 Task: Search for a stay in Bezenchuk, Russia from 2 June to 15 June for 2 guests, with a price range of ₹10,000 to ₹15,000, 1 bedroom, 1 bed, 1 bathroom, and self check-in option.
Action: Mouse moved to (568, 151)
Screenshot: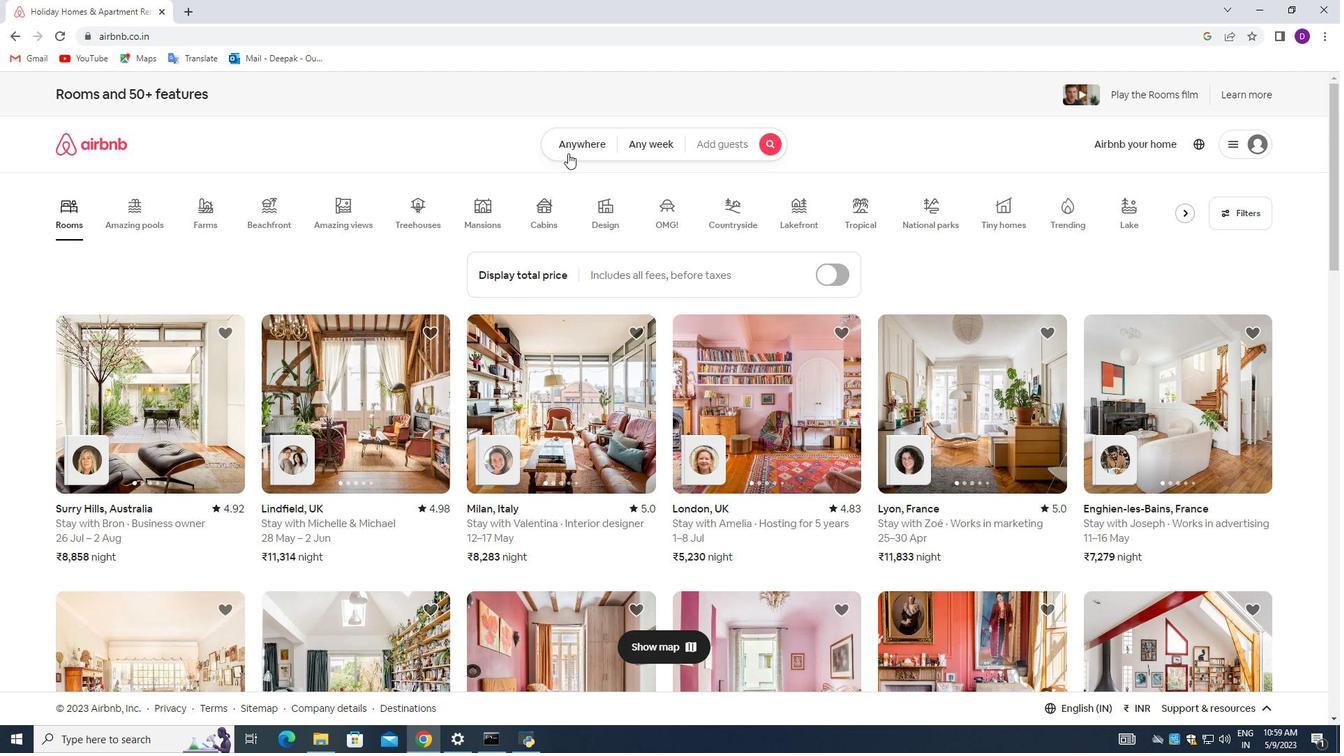 
Action: Mouse pressed left at (568, 151)
Screenshot: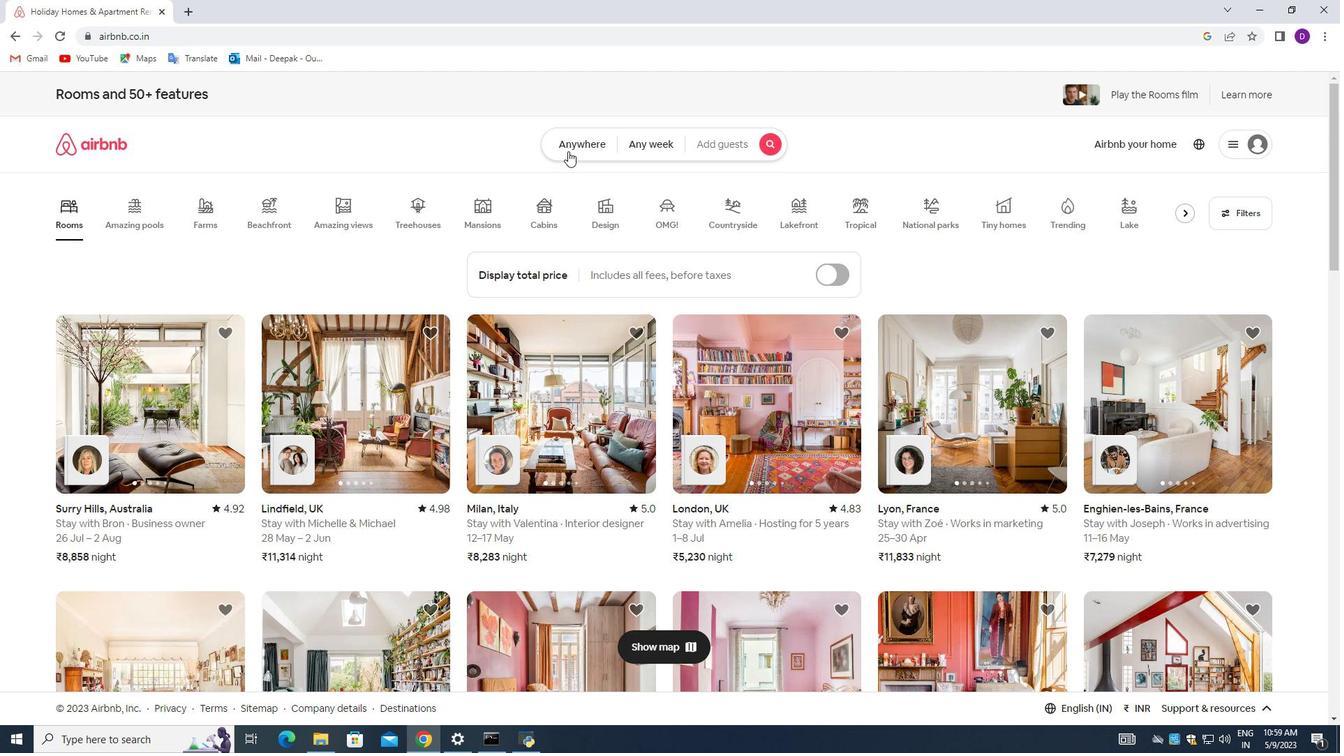 
Action: Mouse moved to (522, 199)
Screenshot: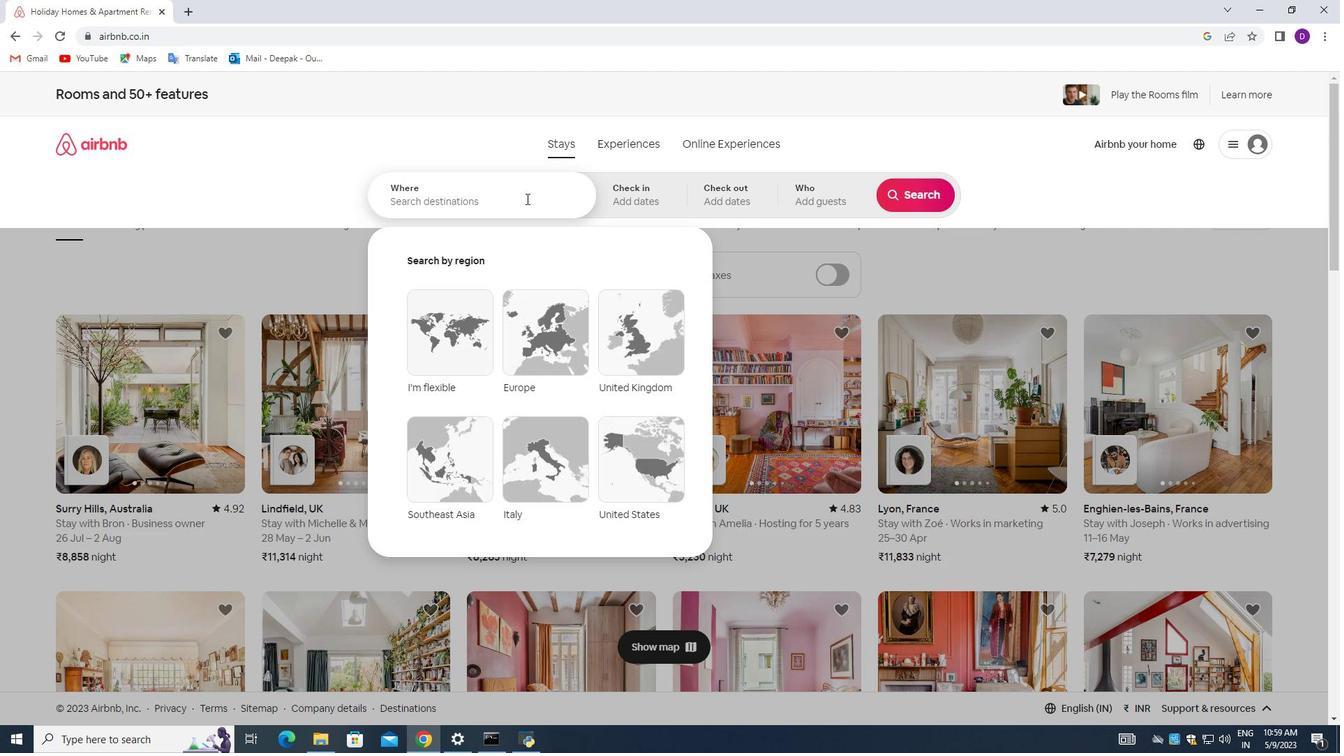 
Action: Mouse pressed left at (522, 199)
Screenshot: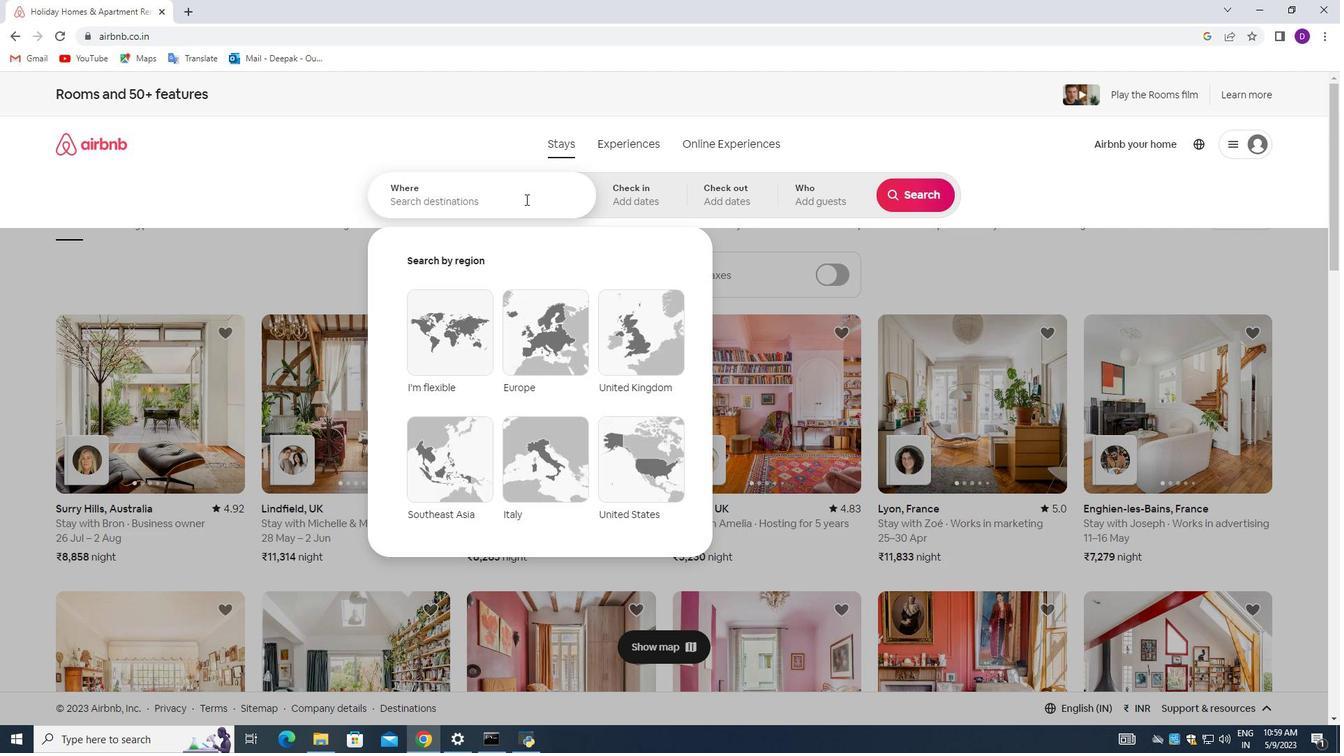 
Action: Mouse moved to (234, 303)
Screenshot: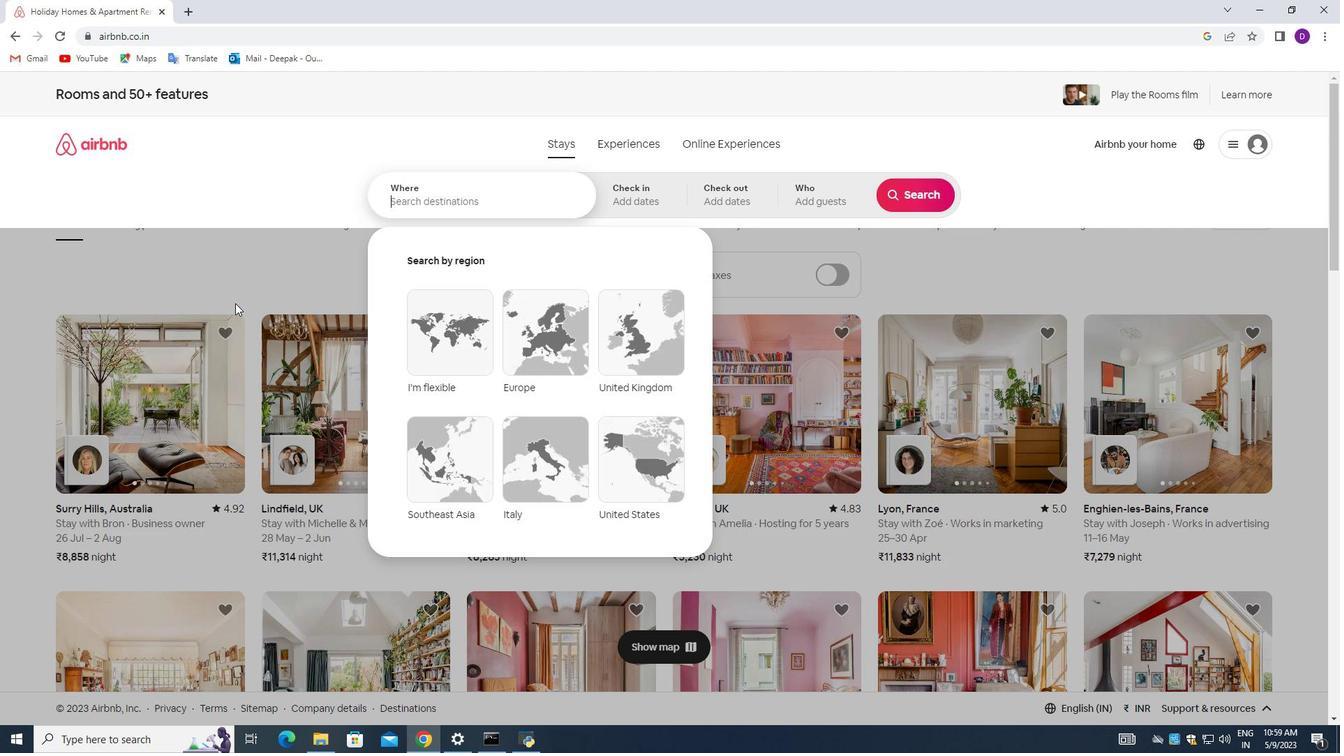 
Action: Key pressed <Key.shift_r>Bezenchik<Key.backspace><Key.backspace>ukl<Key.backspace>,<Key.space><Key.shift_r>Russia<Key.enter>
Screenshot: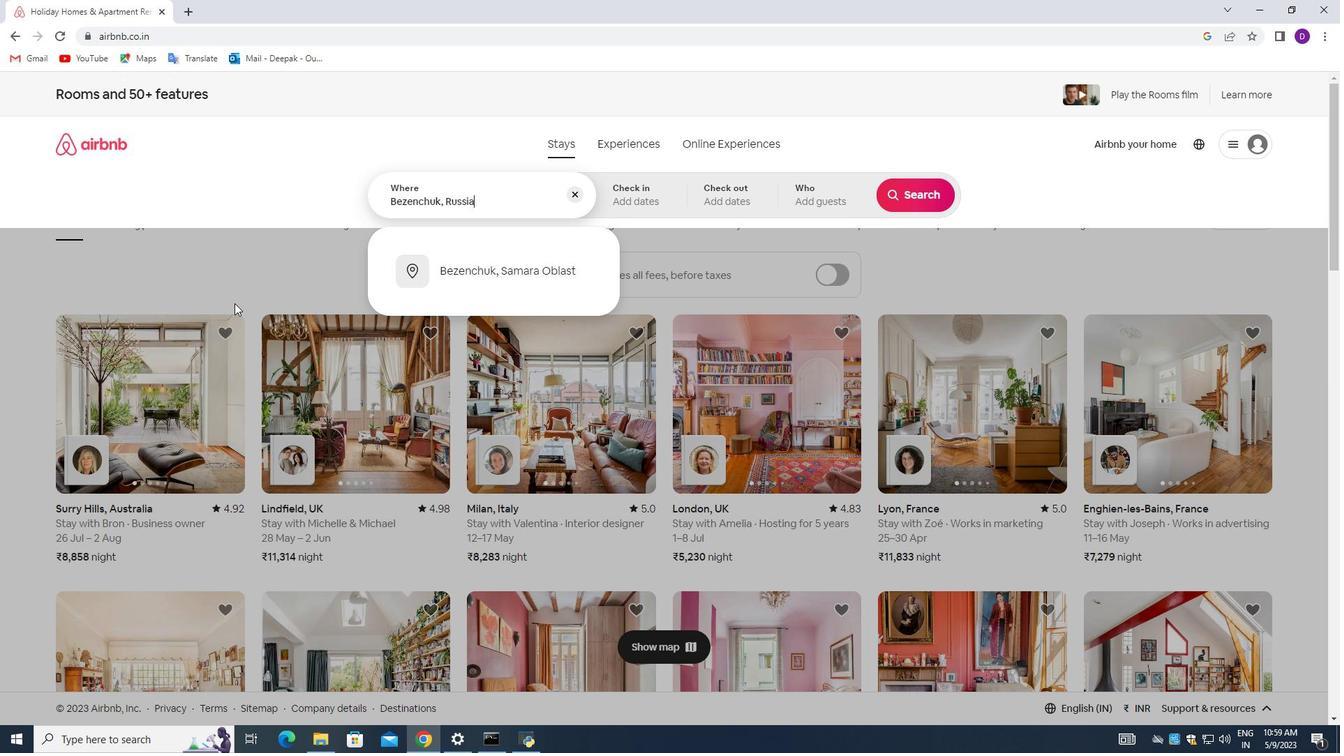
Action: Mouse moved to (865, 367)
Screenshot: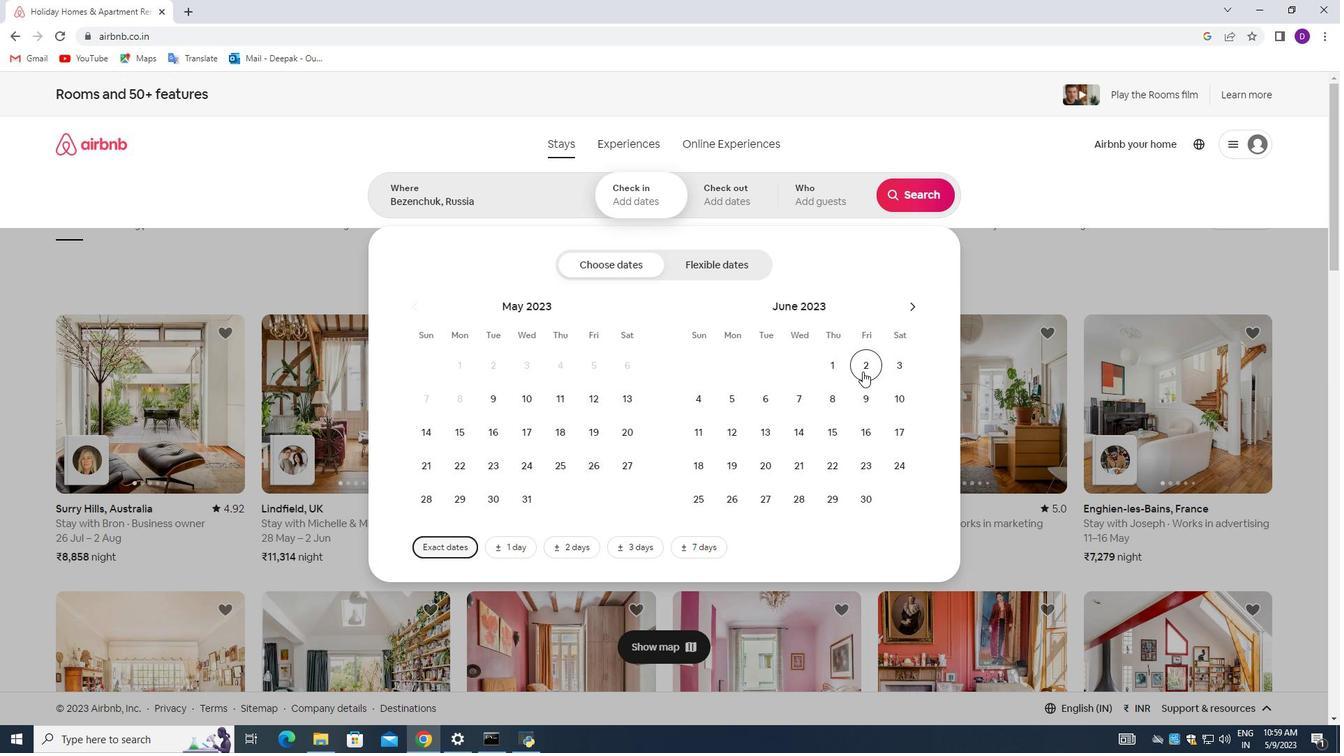 
Action: Mouse pressed left at (865, 367)
Screenshot: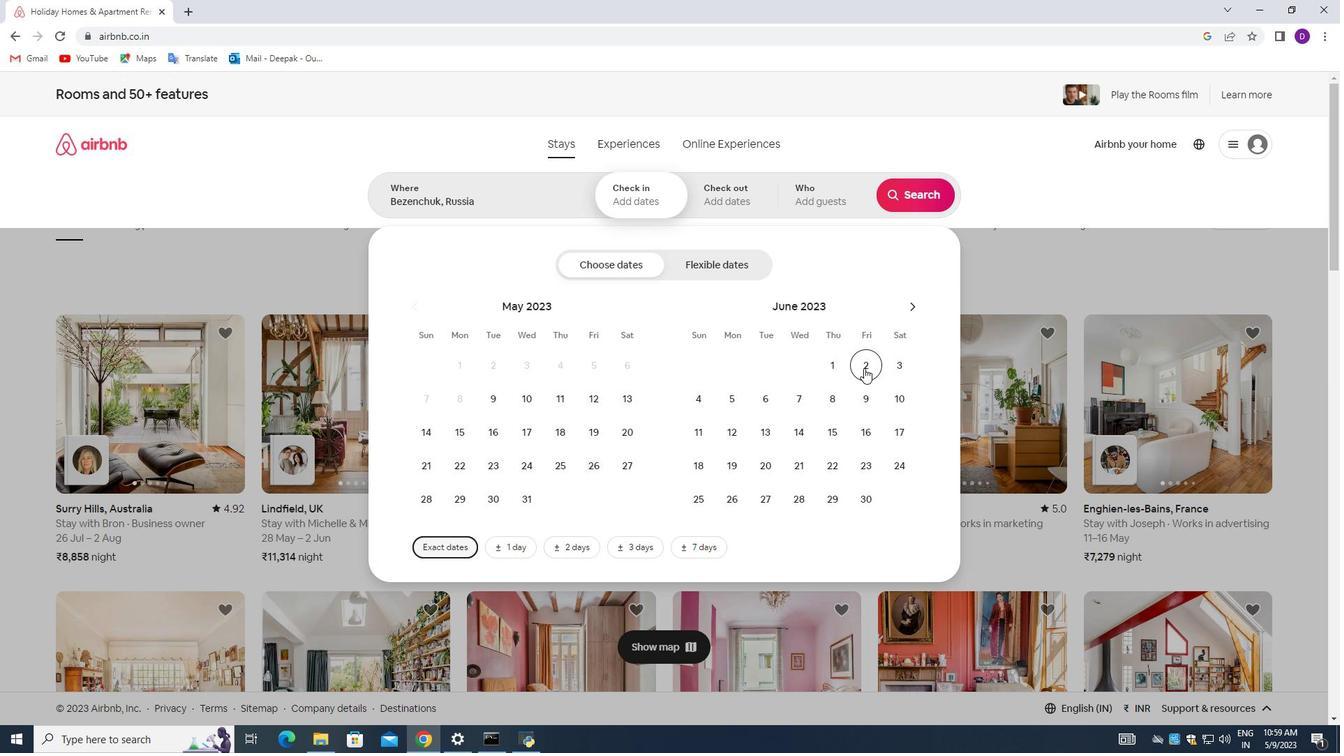 
Action: Mouse moved to (838, 429)
Screenshot: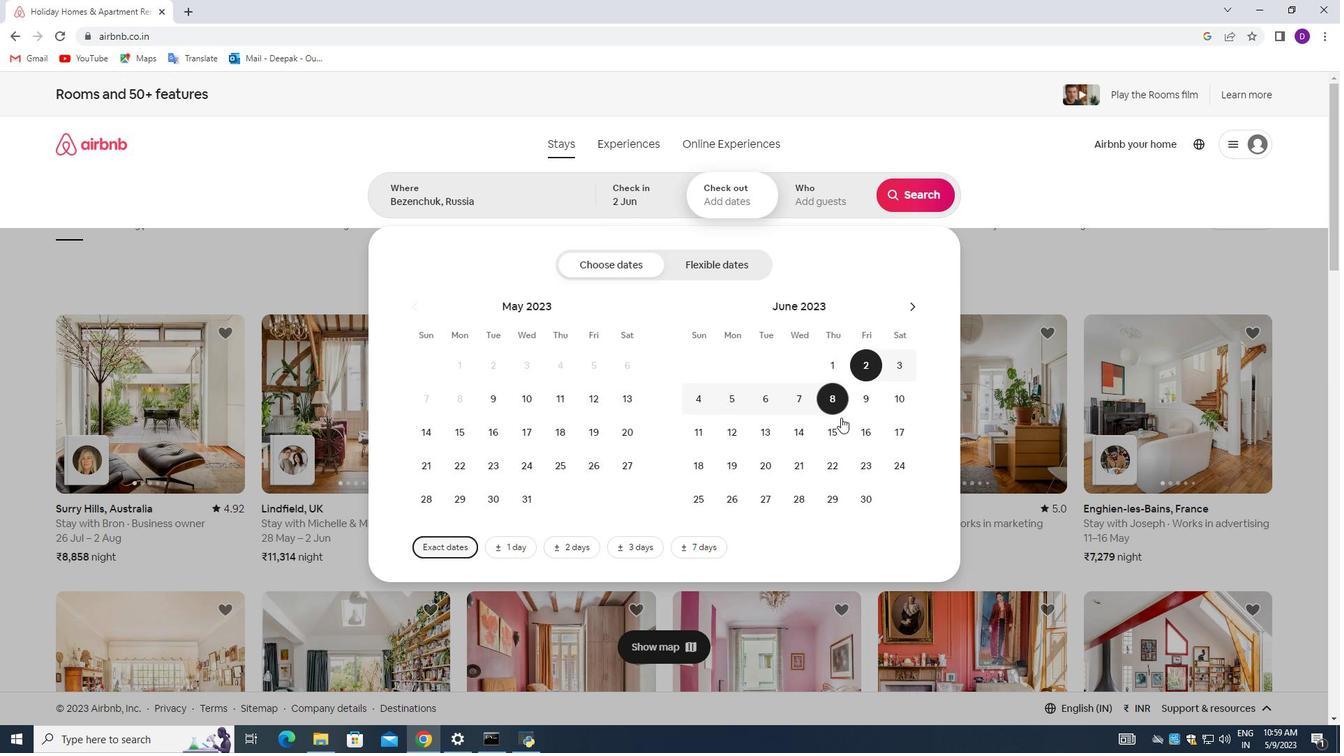 
Action: Mouse pressed left at (838, 429)
Screenshot: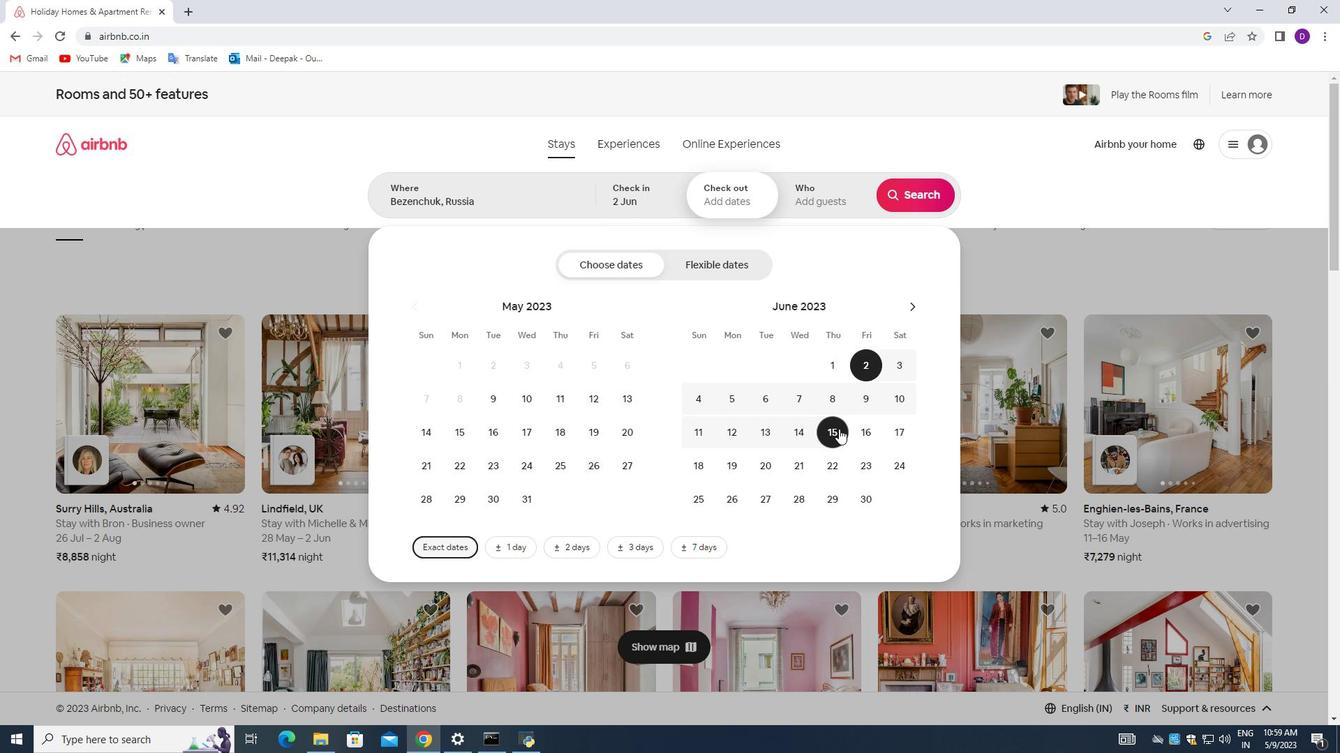 
Action: Mouse moved to (806, 200)
Screenshot: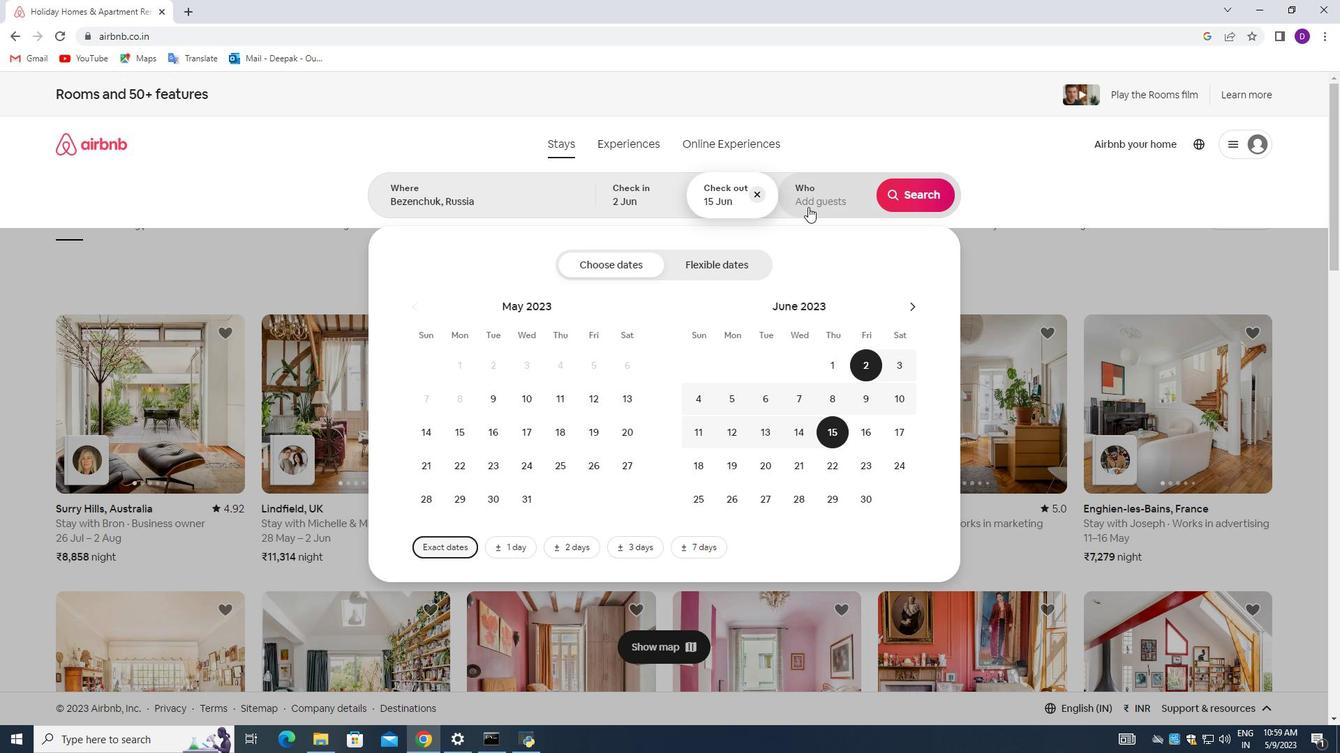 
Action: Mouse pressed left at (806, 200)
Screenshot: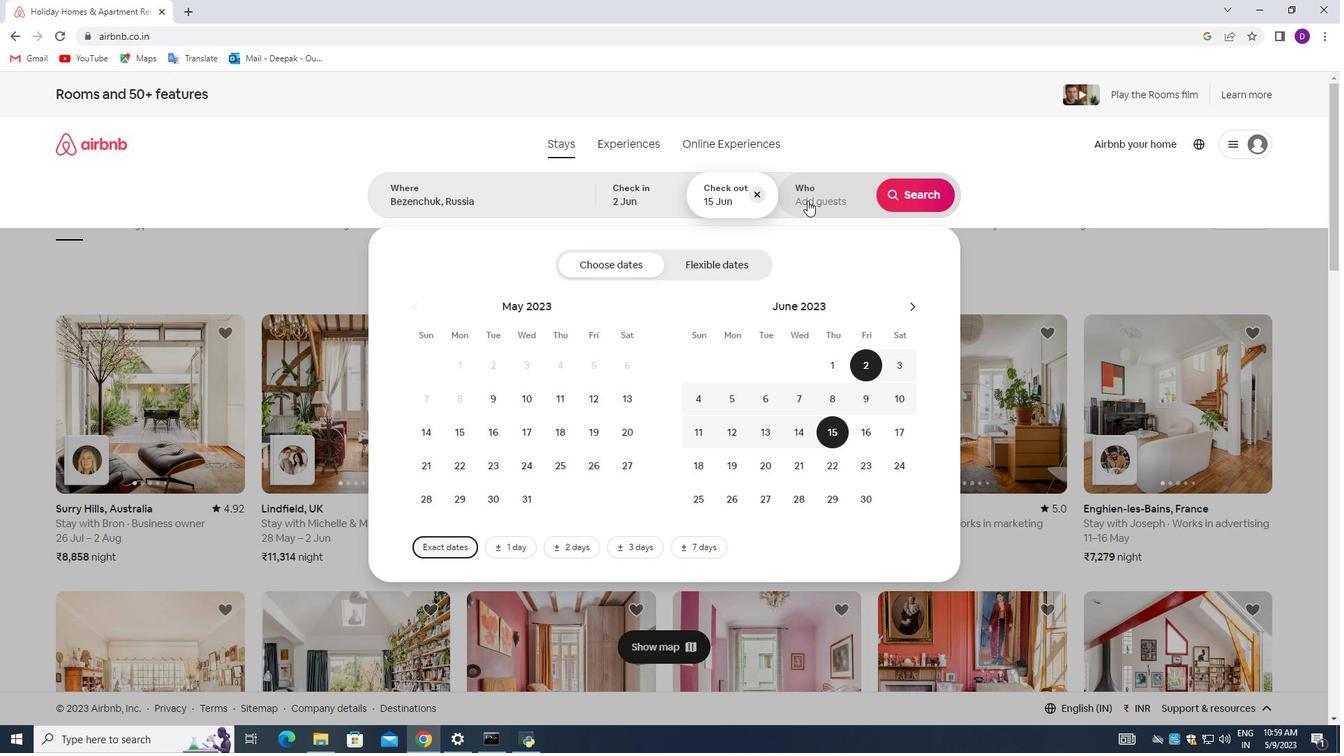 
Action: Mouse moved to (919, 272)
Screenshot: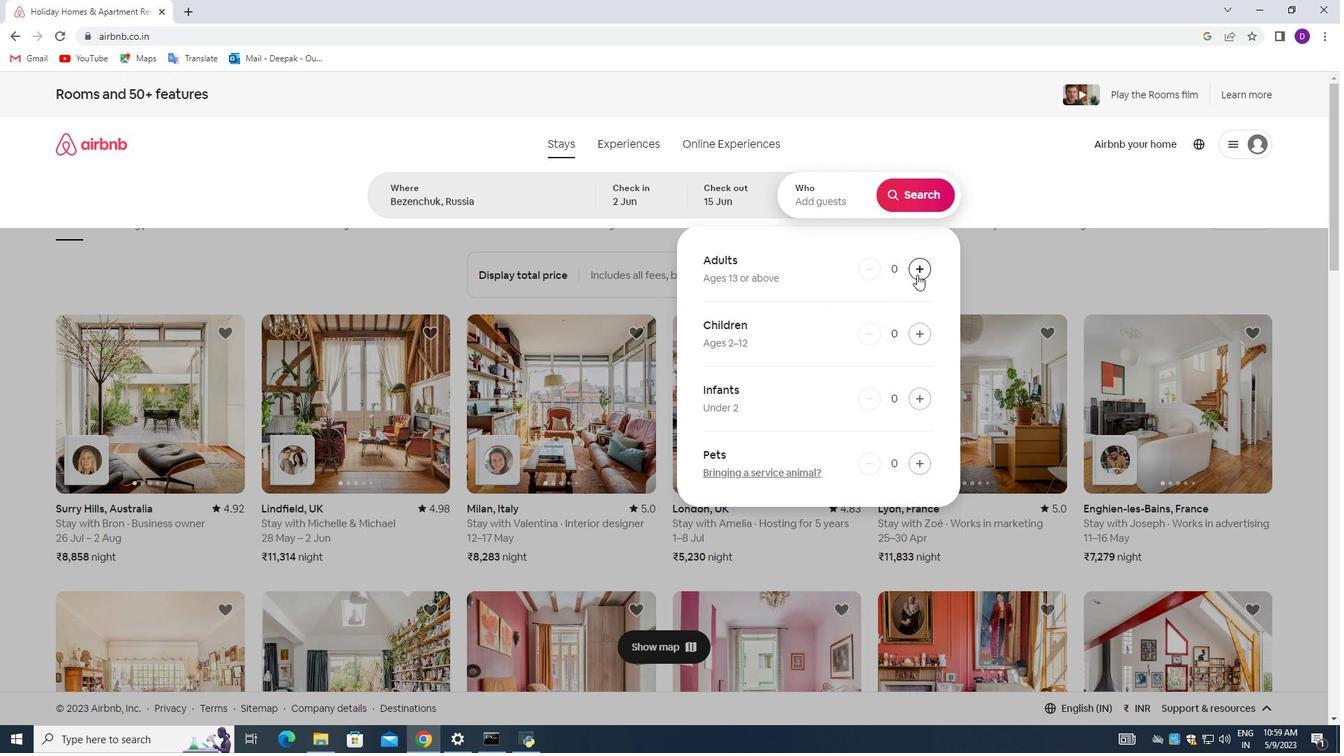 
Action: Mouse pressed left at (919, 272)
Screenshot: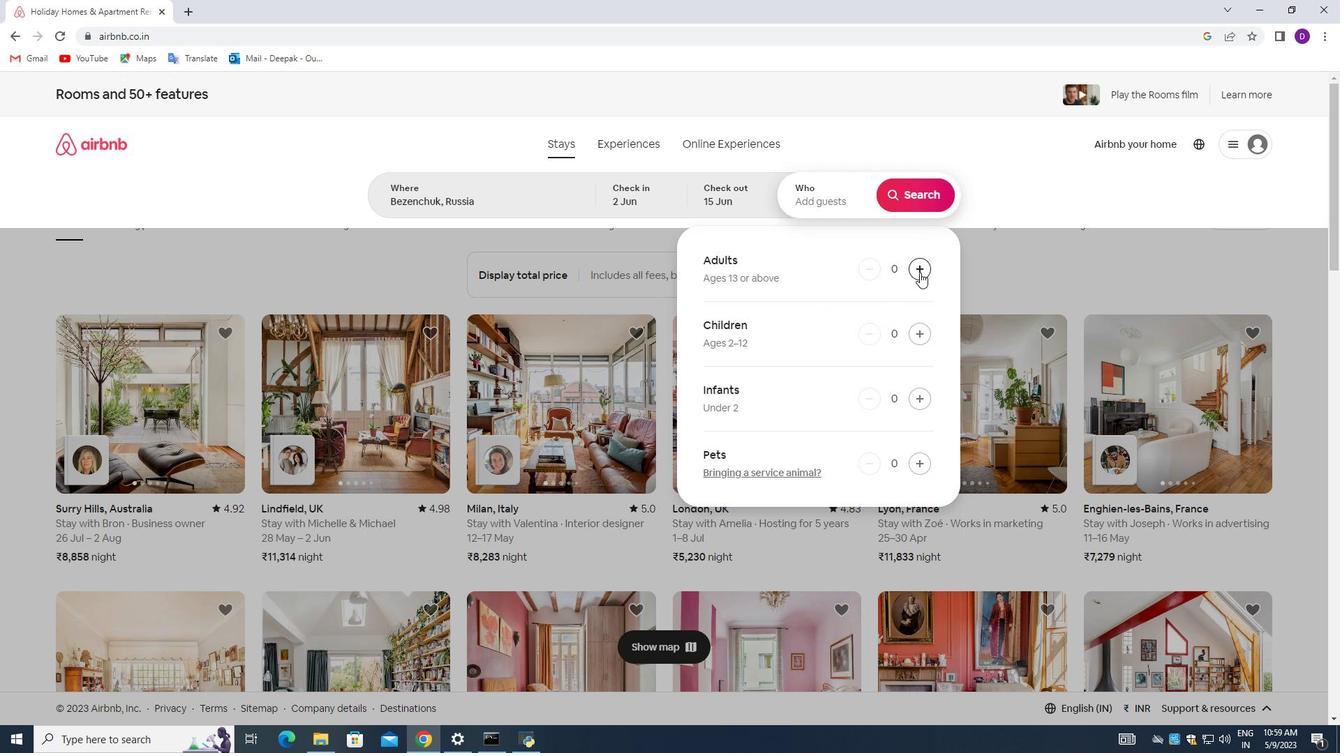 
Action: Mouse pressed left at (919, 272)
Screenshot: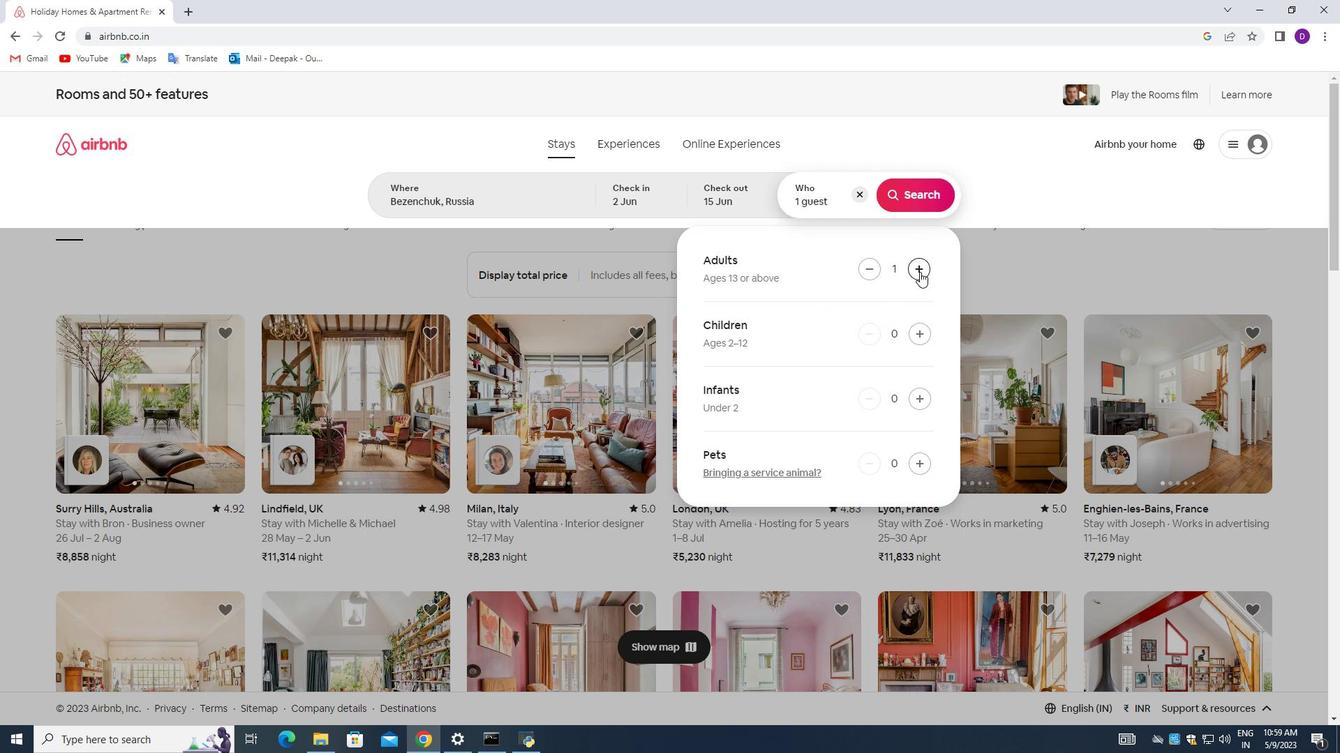 
Action: Mouse moved to (914, 194)
Screenshot: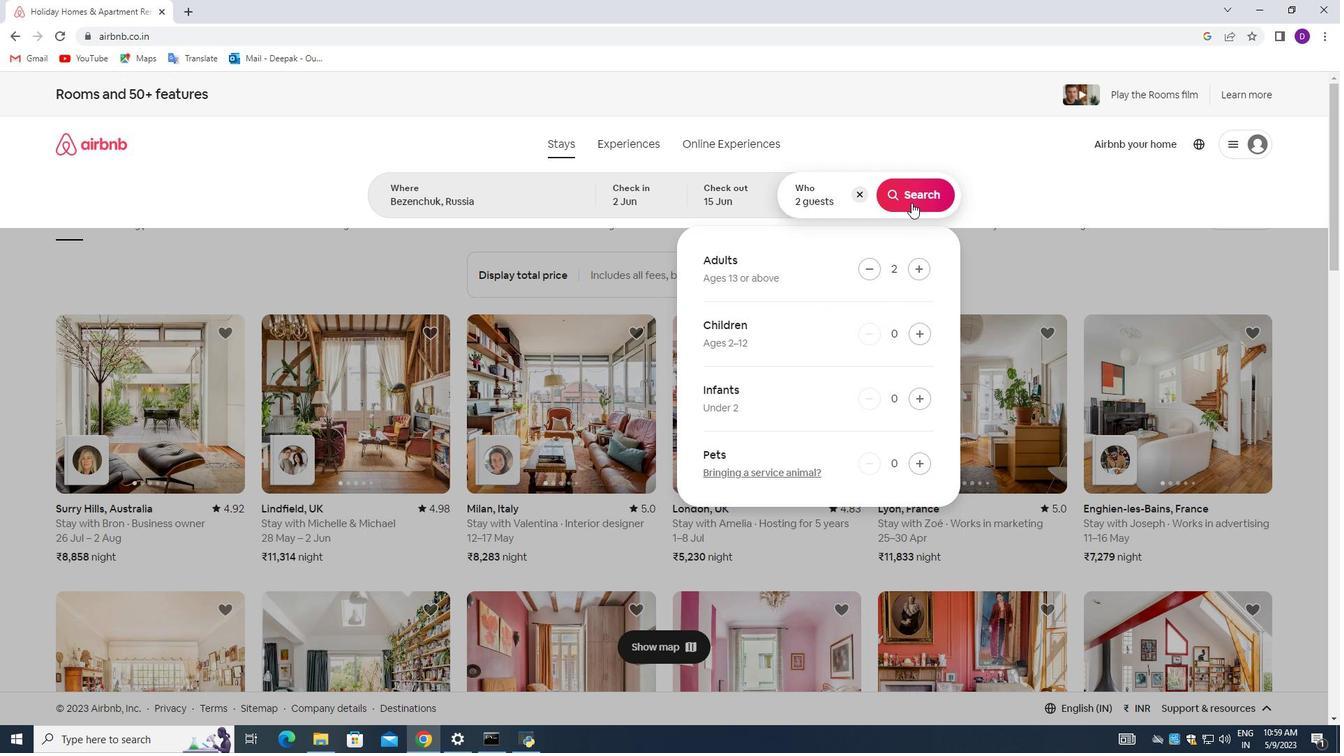 
Action: Mouse pressed left at (914, 194)
Screenshot: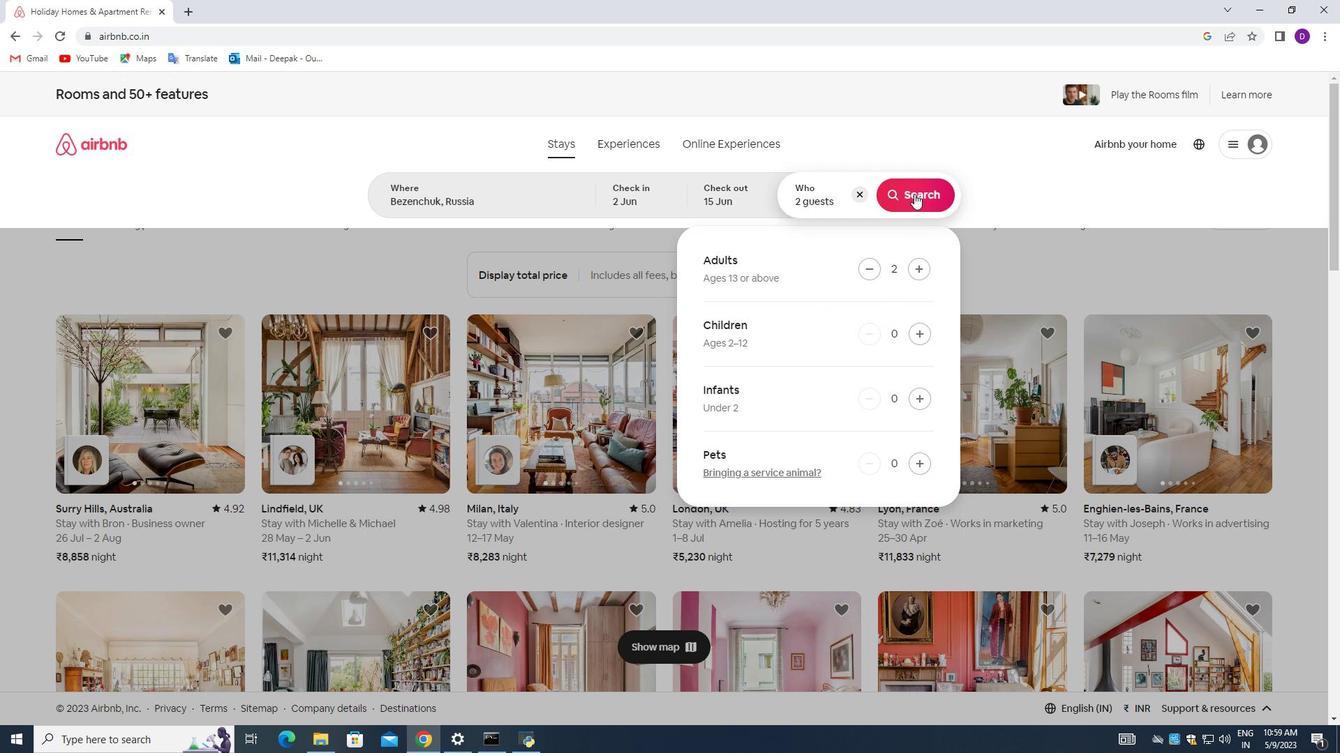 
Action: Mouse moved to (1261, 149)
Screenshot: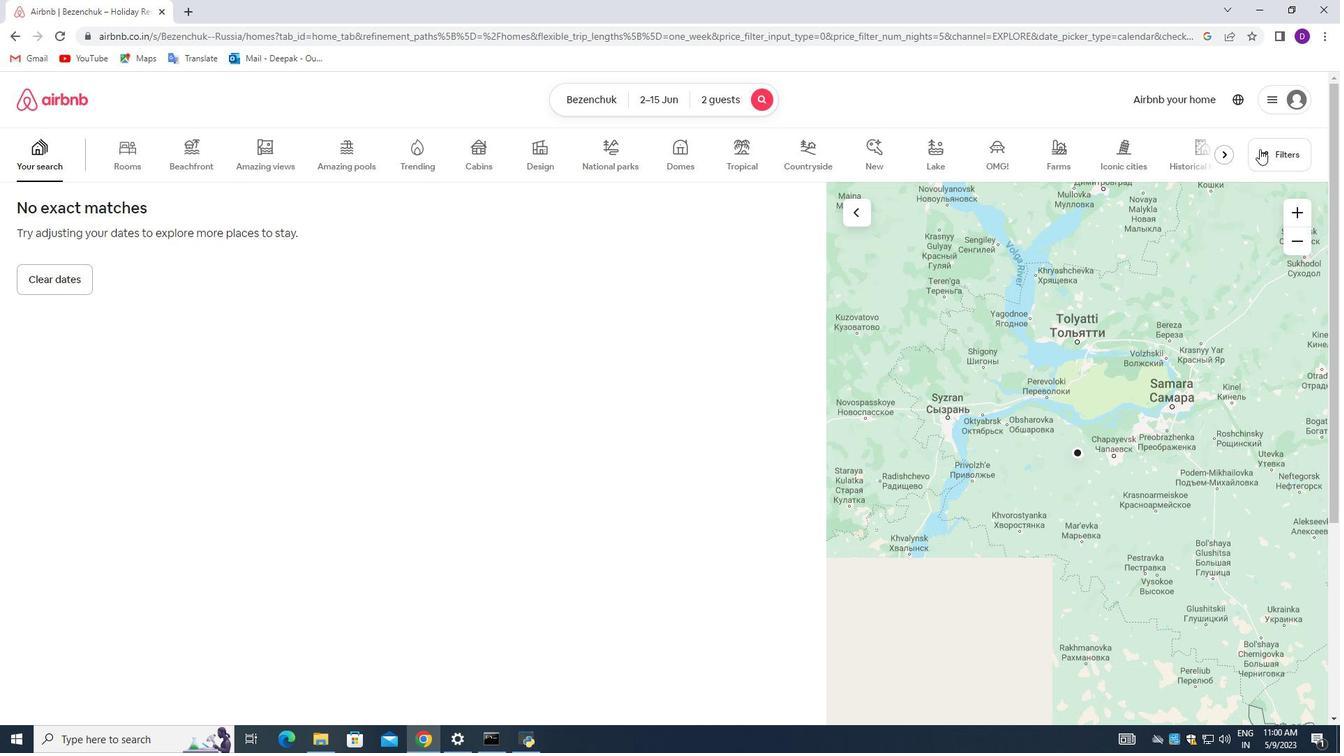 
Action: Mouse pressed left at (1261, 149)
Screenshot: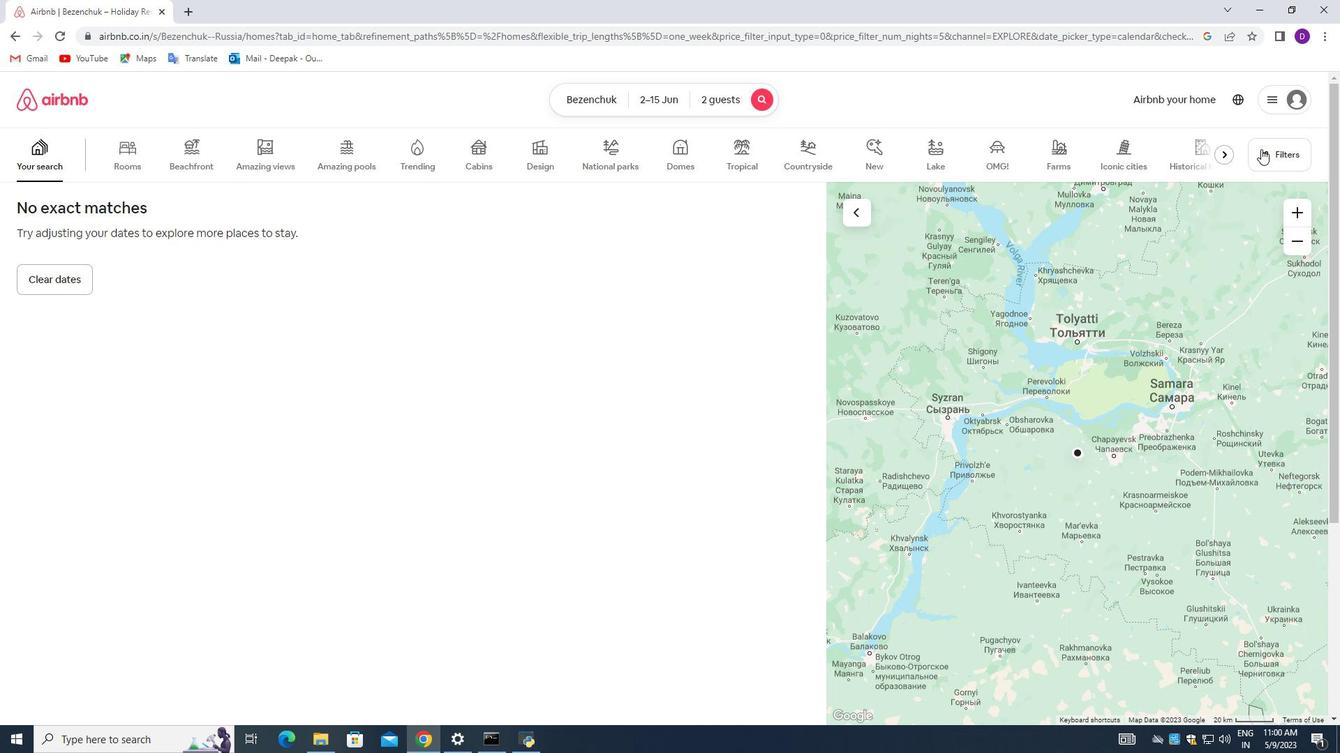 
Action: Mouse moved to (502, 501)
Screenshot: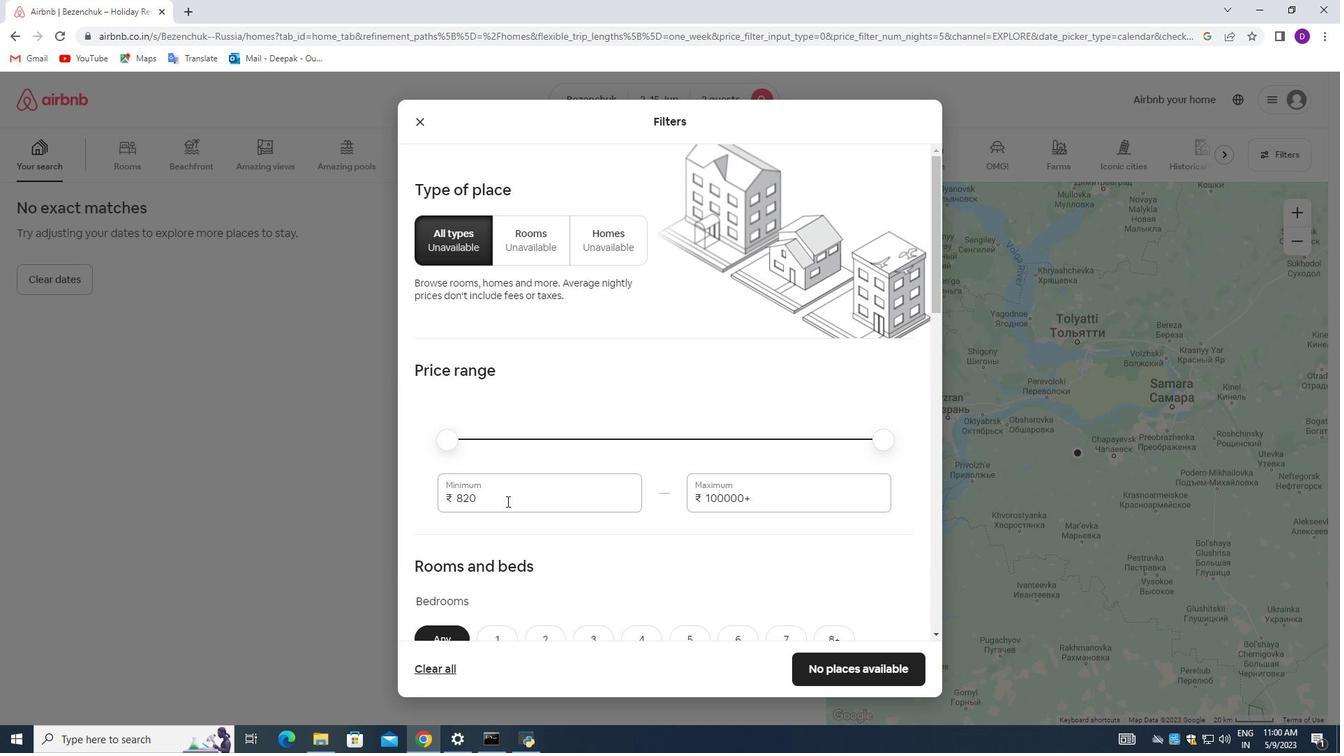 
Action: Mouse pressed left at (502, 501)
Screenshot: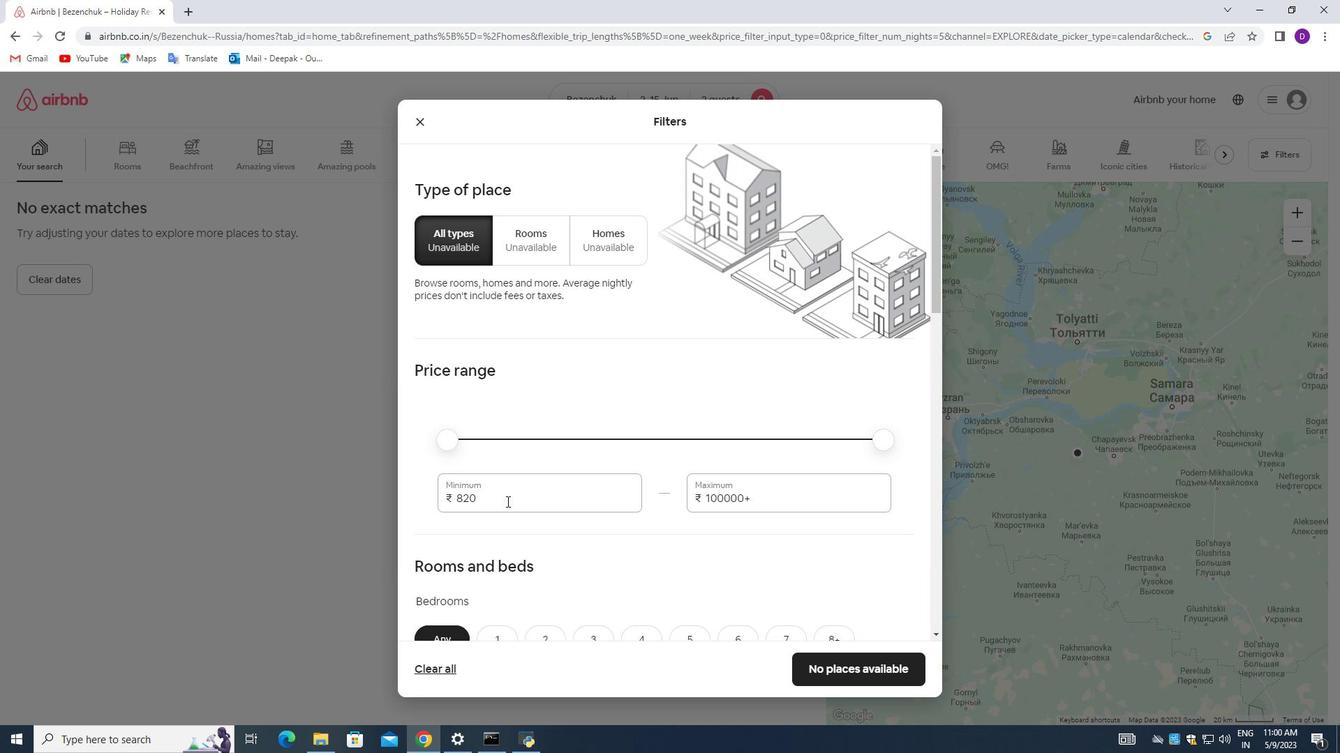 
Action: Mouse pressed left at (502, 501)
Screenshot: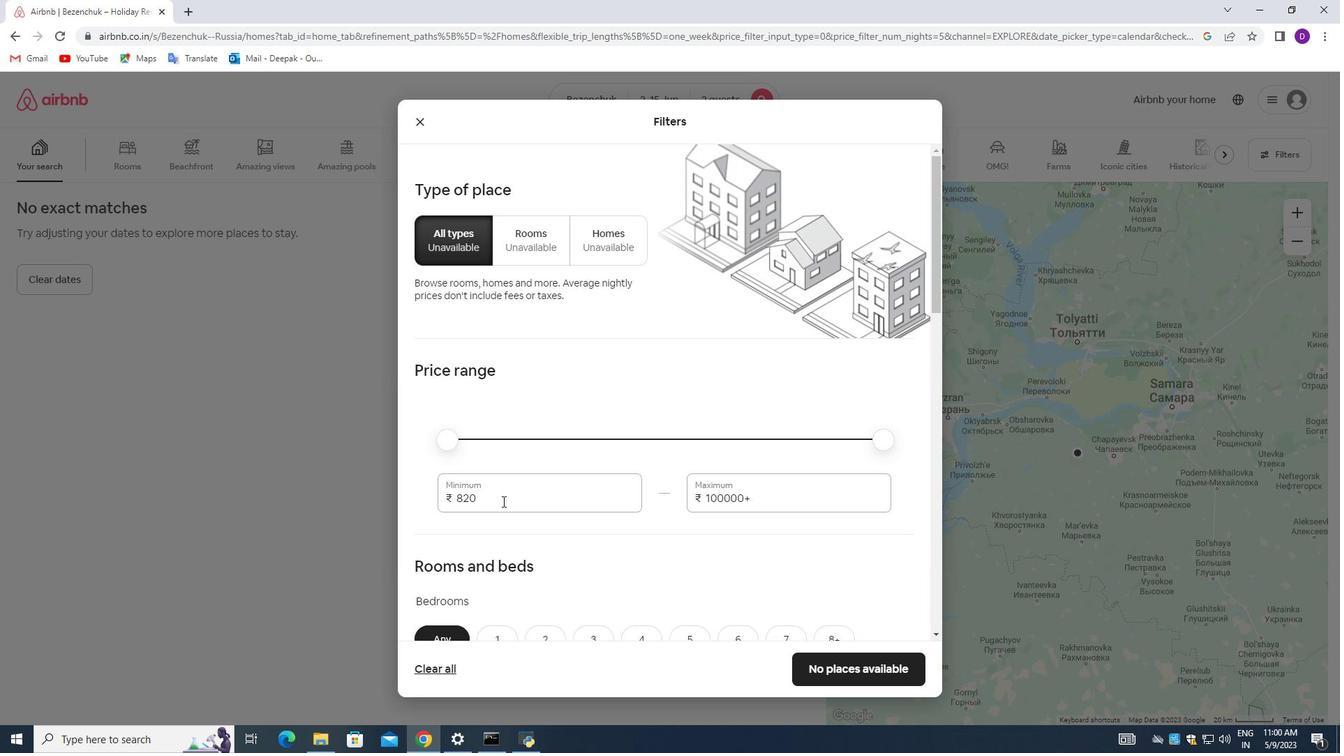
Action: Mouse moved to (496, 469)
Screenshot: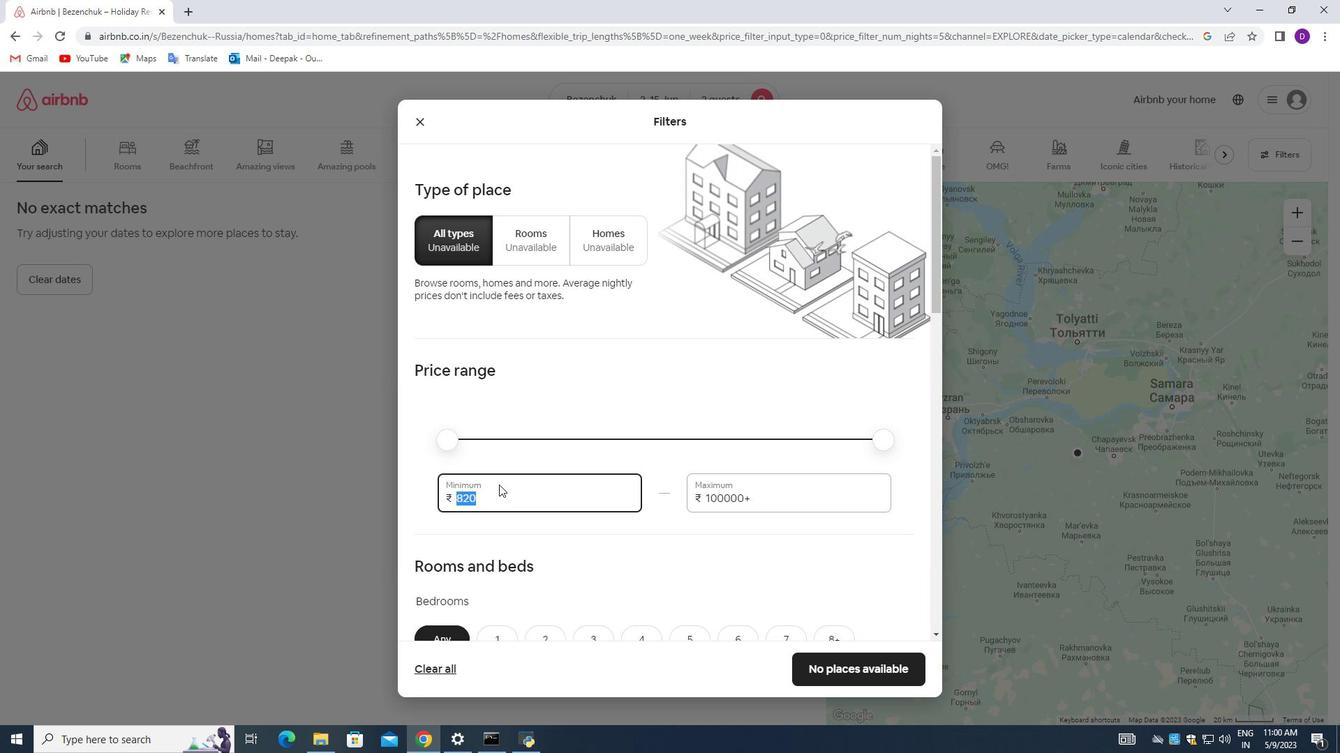 
Action: Key pressed 10000<Key.tab>15000
Screenshot: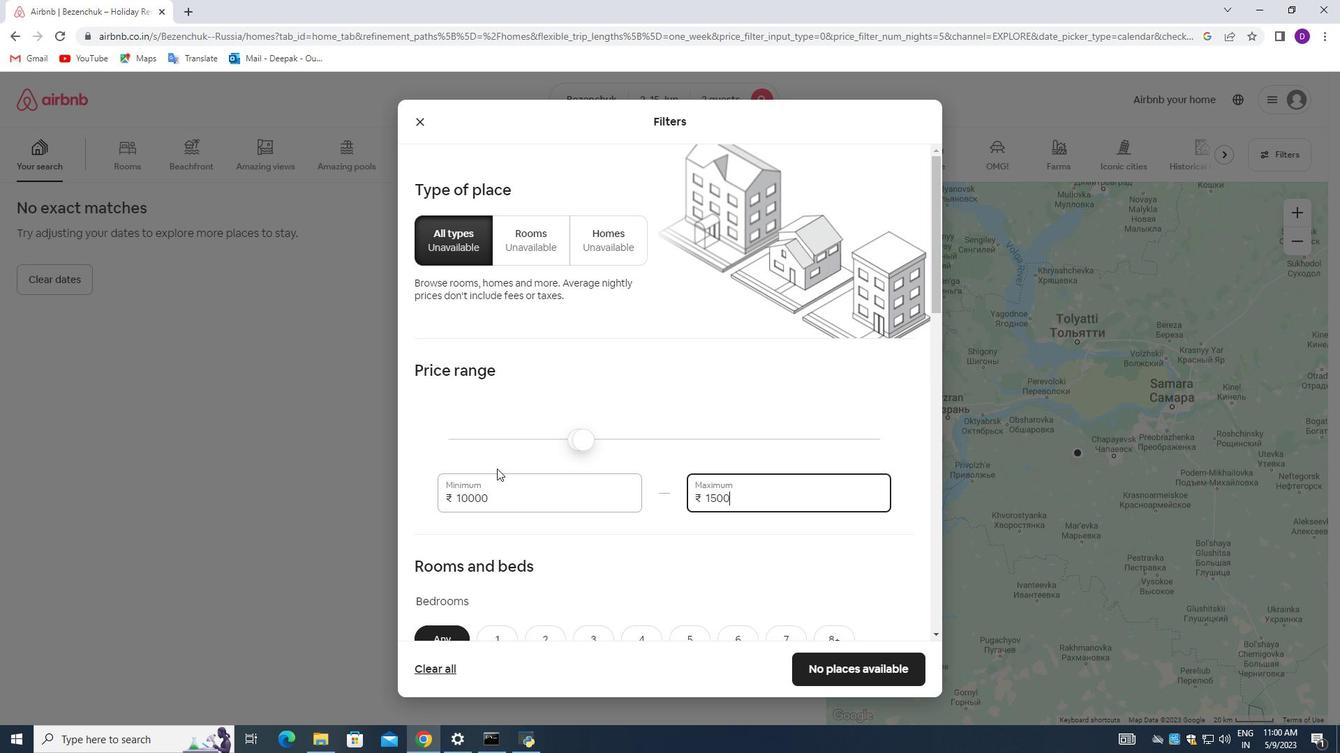 
Action: Mouse moved to (607, 392)
Screenshot: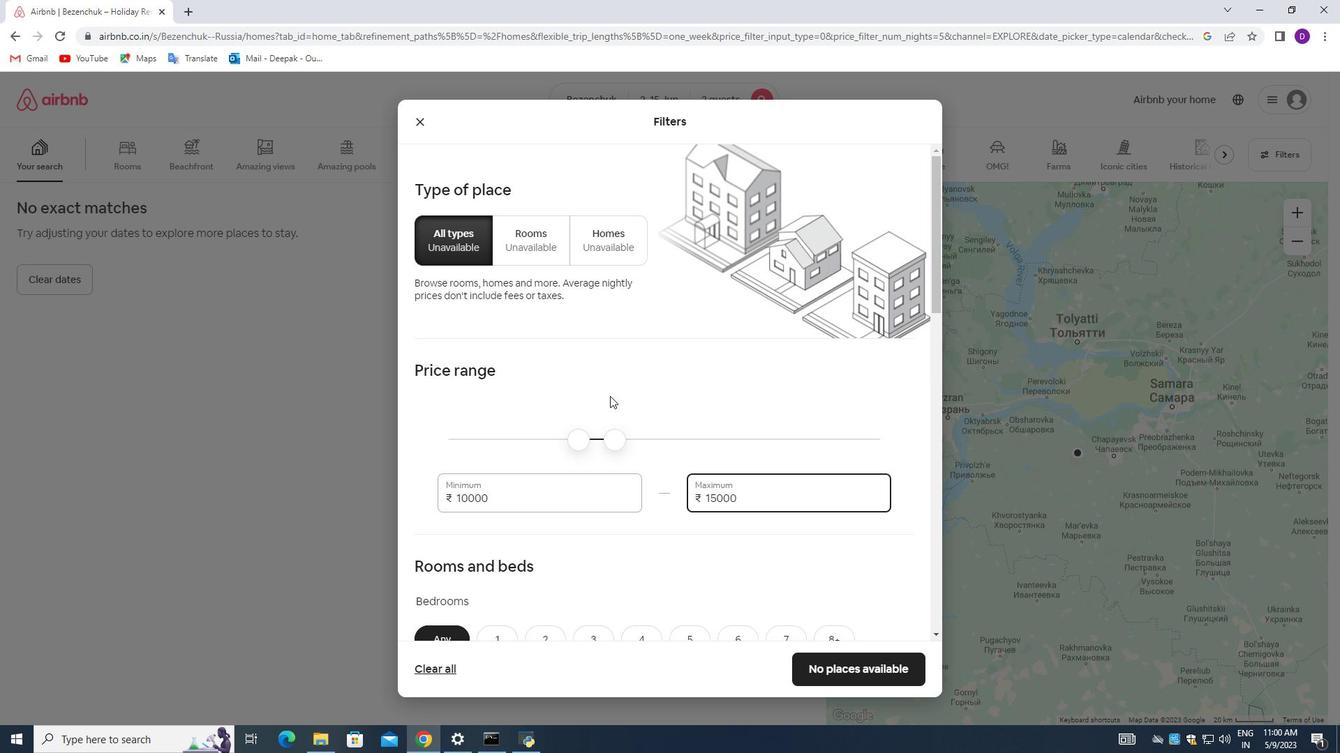 
Action: Mouse scrolled (607, 392) with delta (0, 0)
Screenshot: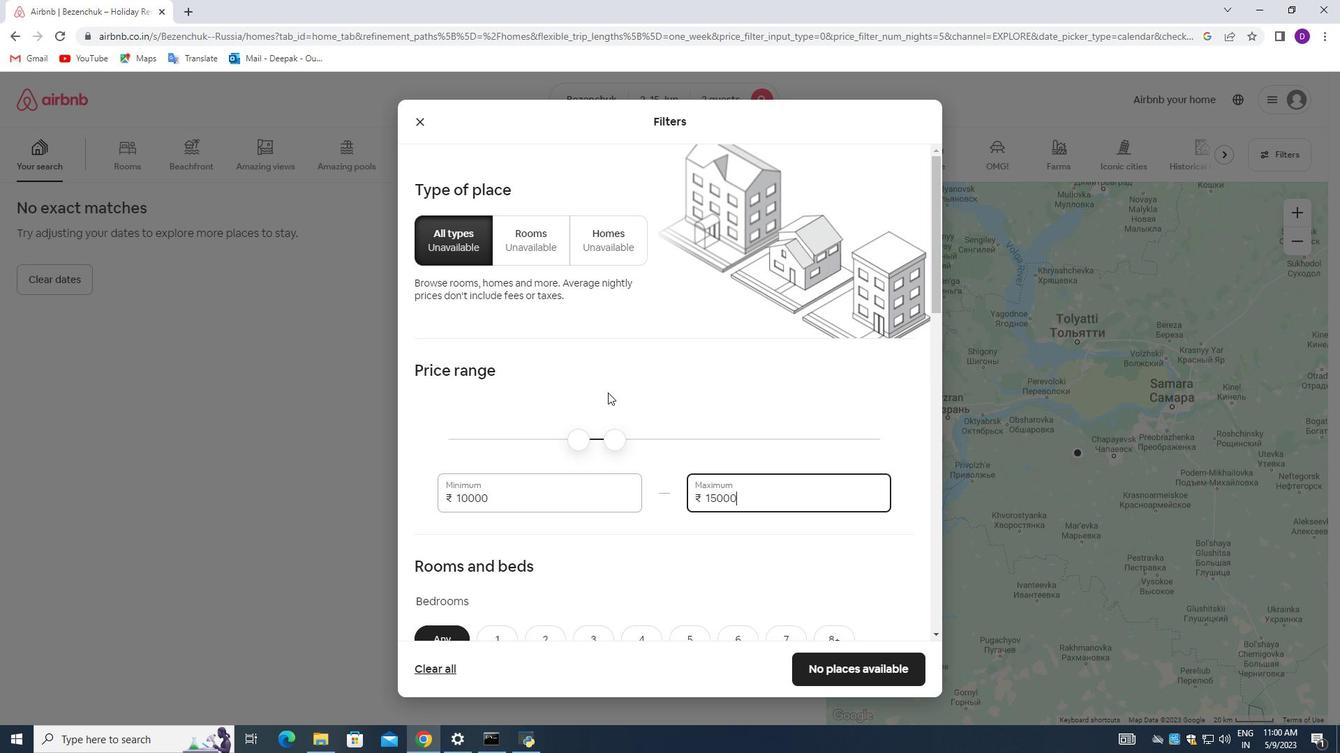 
Action: Mouse scrolled (607, 392) with delta (0, 0)
Screenshot: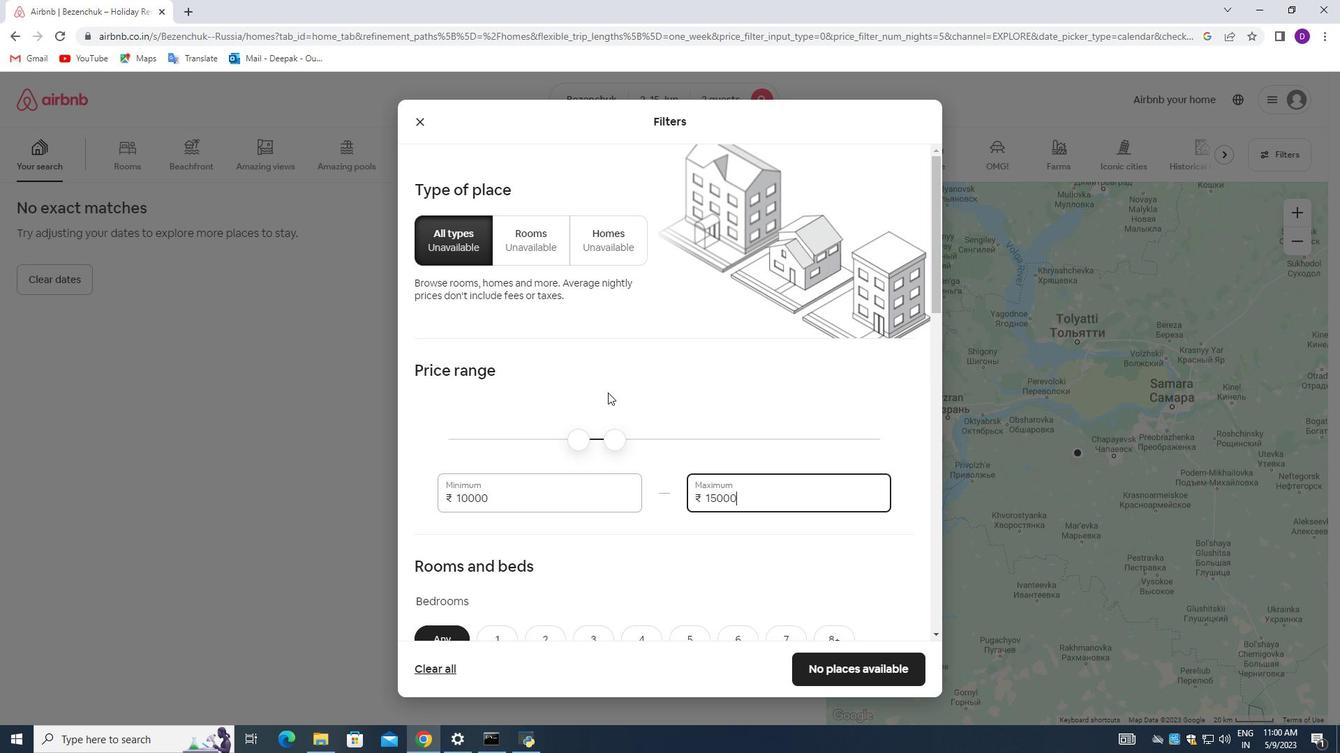 
Action: Mouse scrolled (607, 392) with delta (0, 0)
Screenshot: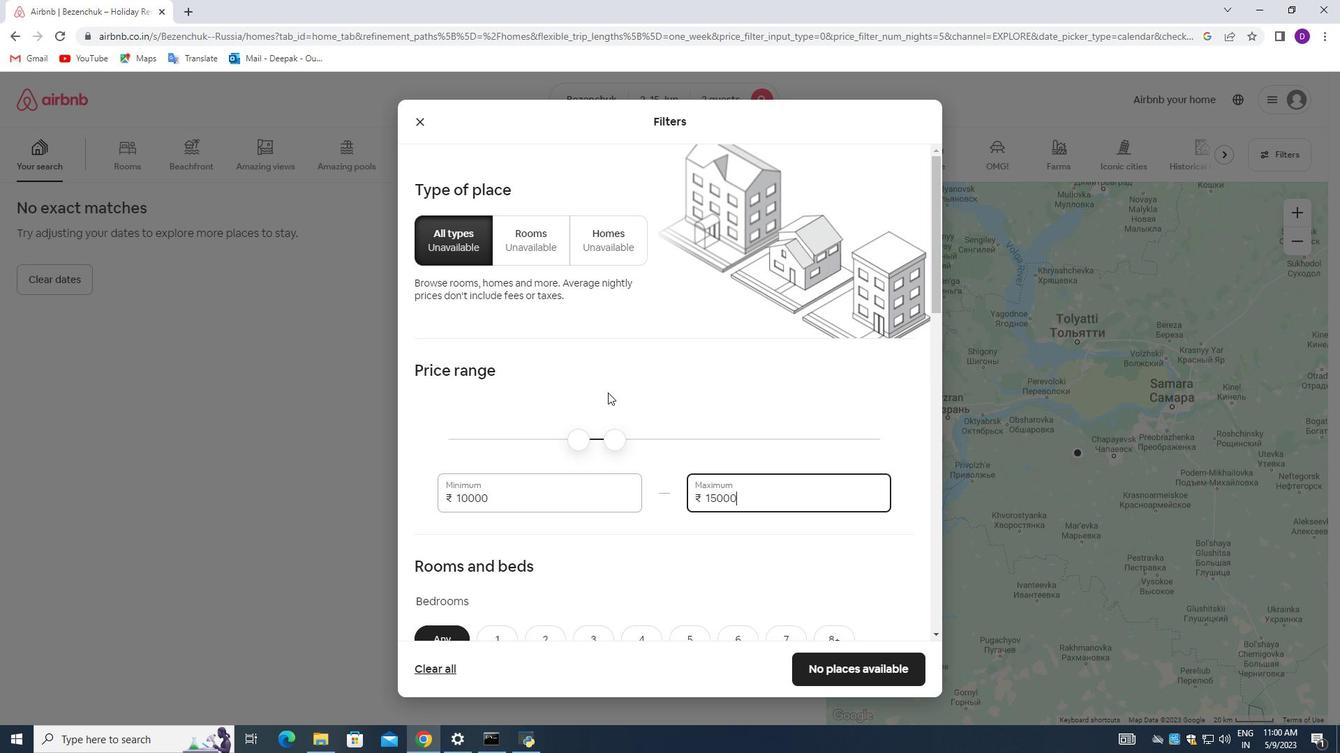 
Action: Mouse scrolled (607, 392) with delta (0, 0)
Screenshot: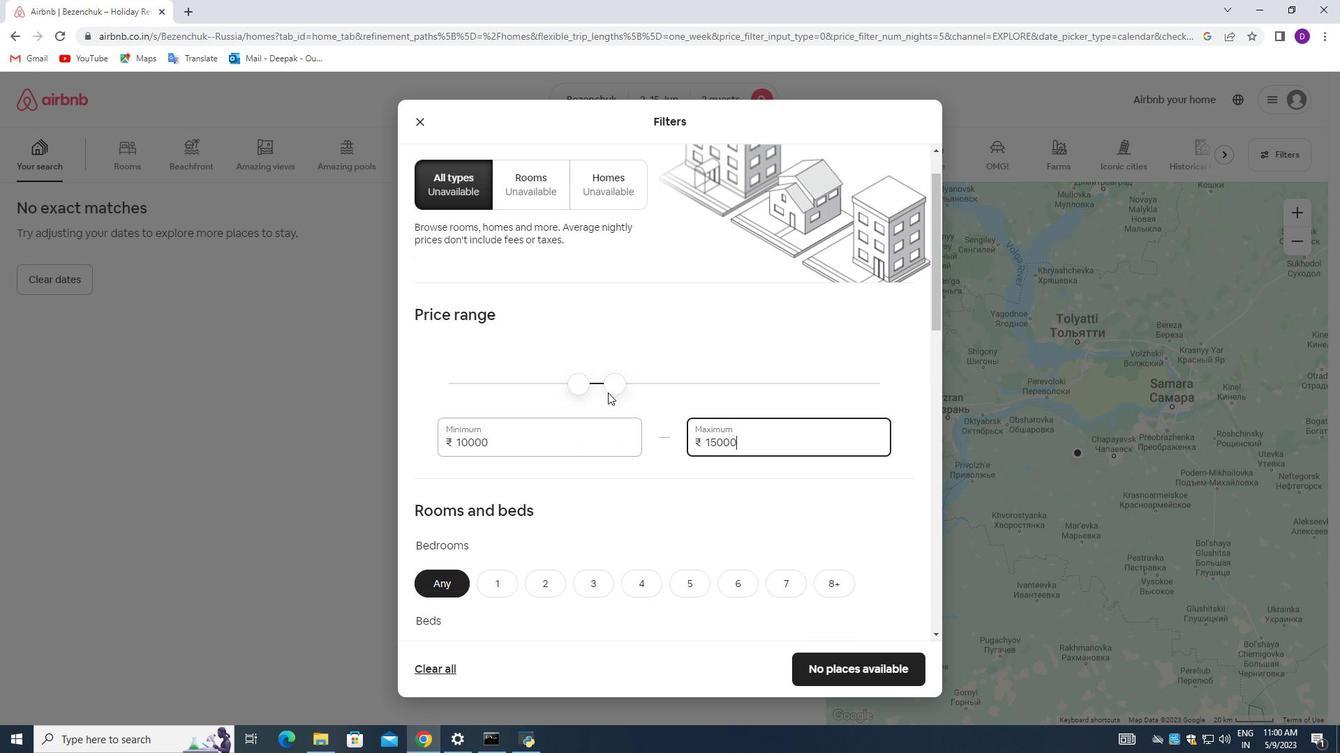 
Action: Mouse moved to (497, 372)
Screenshot: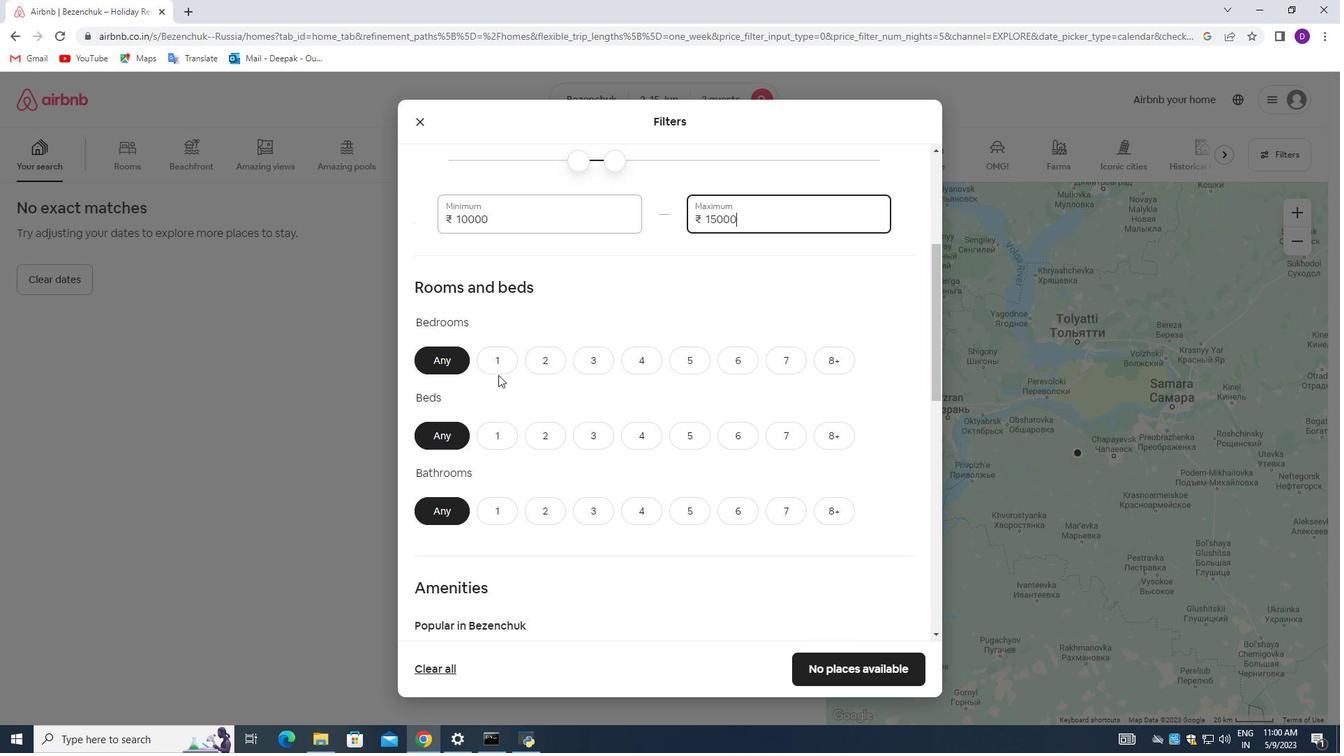 
Action: Mouse pressed left at (497, 372)
Screenshot: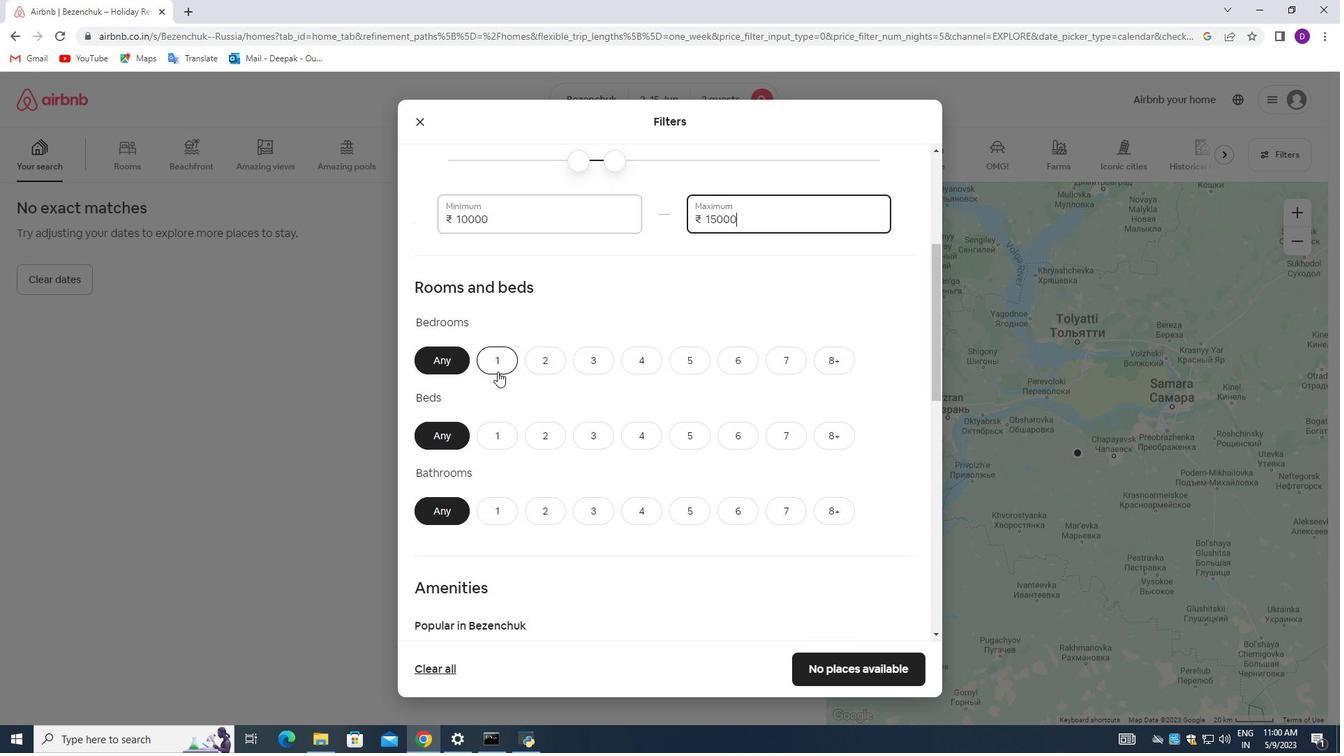
Action: Mouse moved to (499, 434)
Screenshot: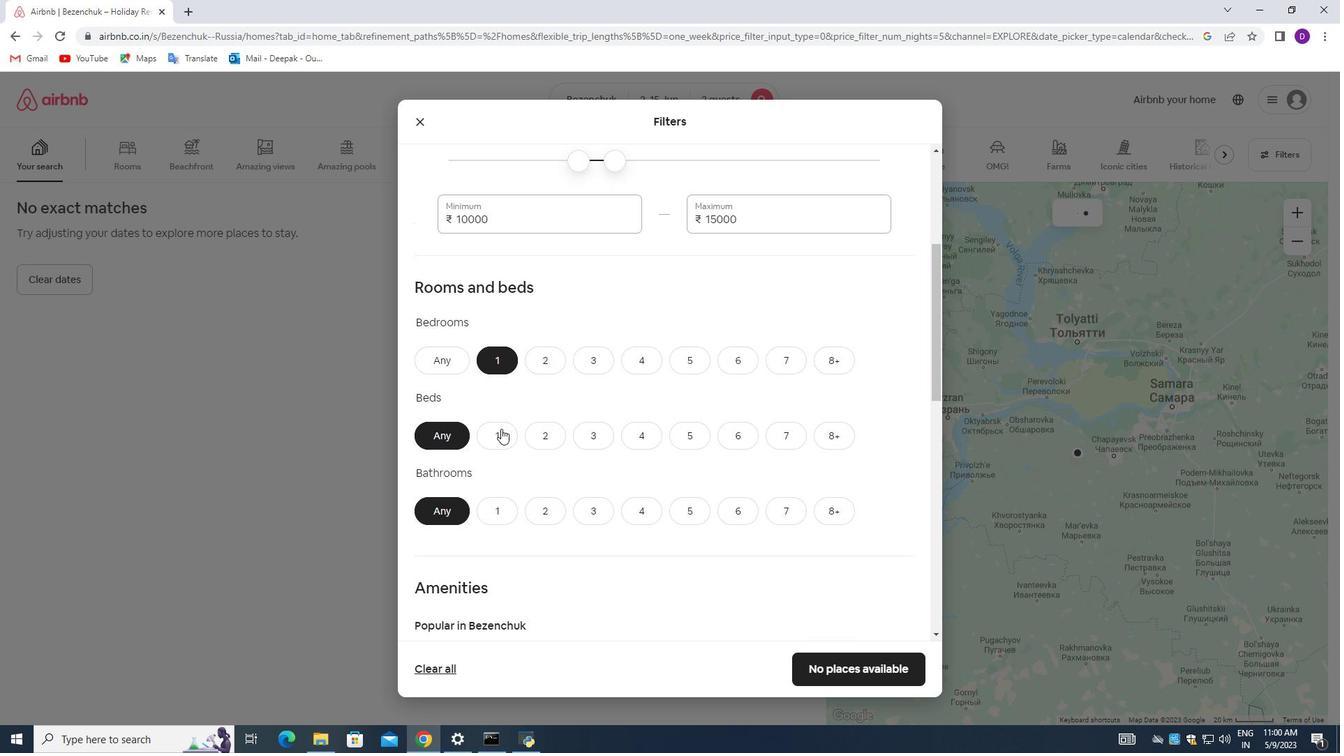 
Action: Mouse pressed left at (499, 434)
Screenshot: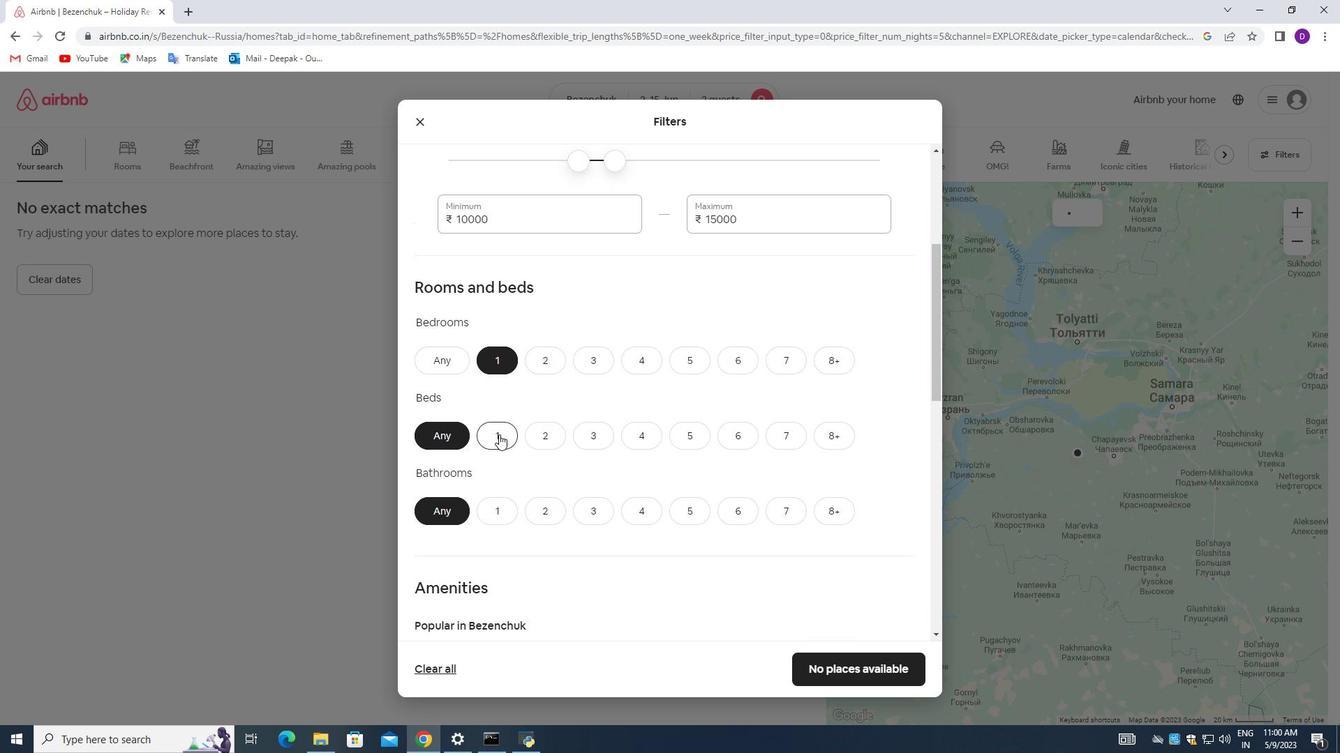 
Action: Mouse moved to (495, 504)
Screenshot: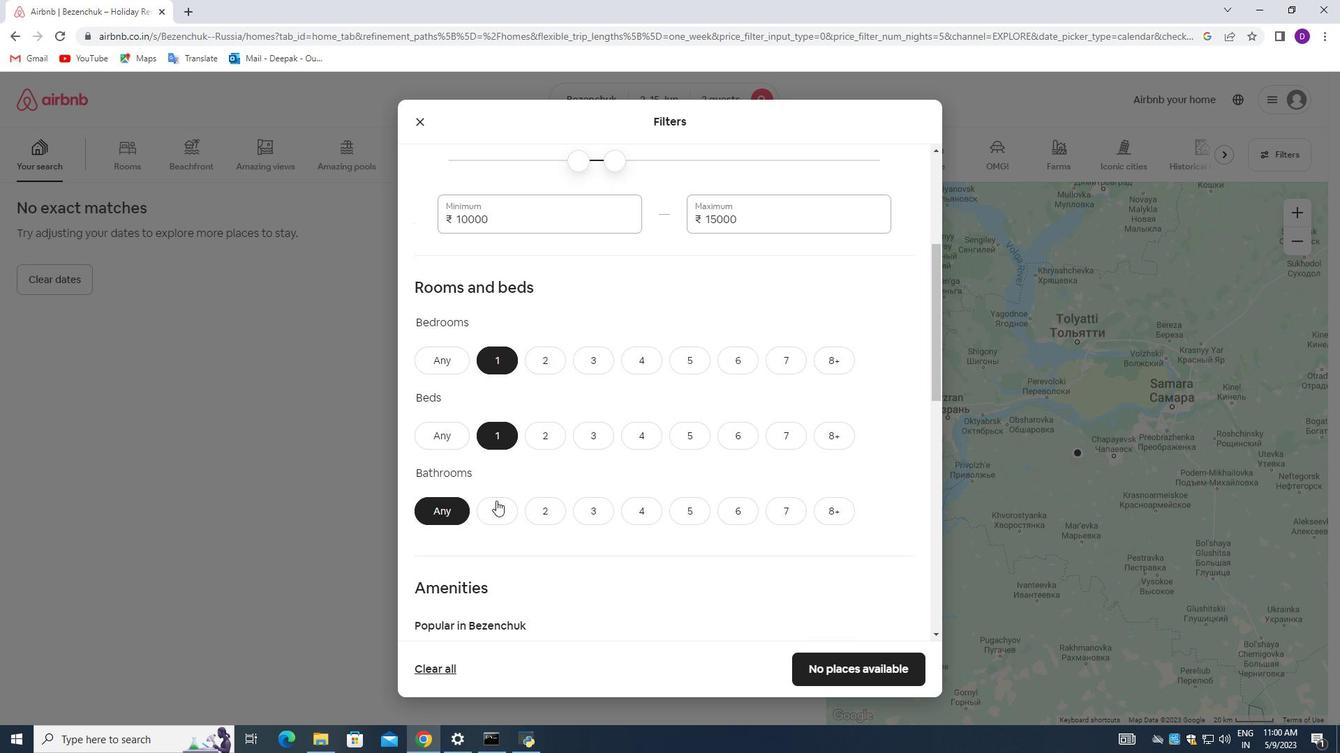 
Action: Mouse pressed left at (495, 504)
Screenshot: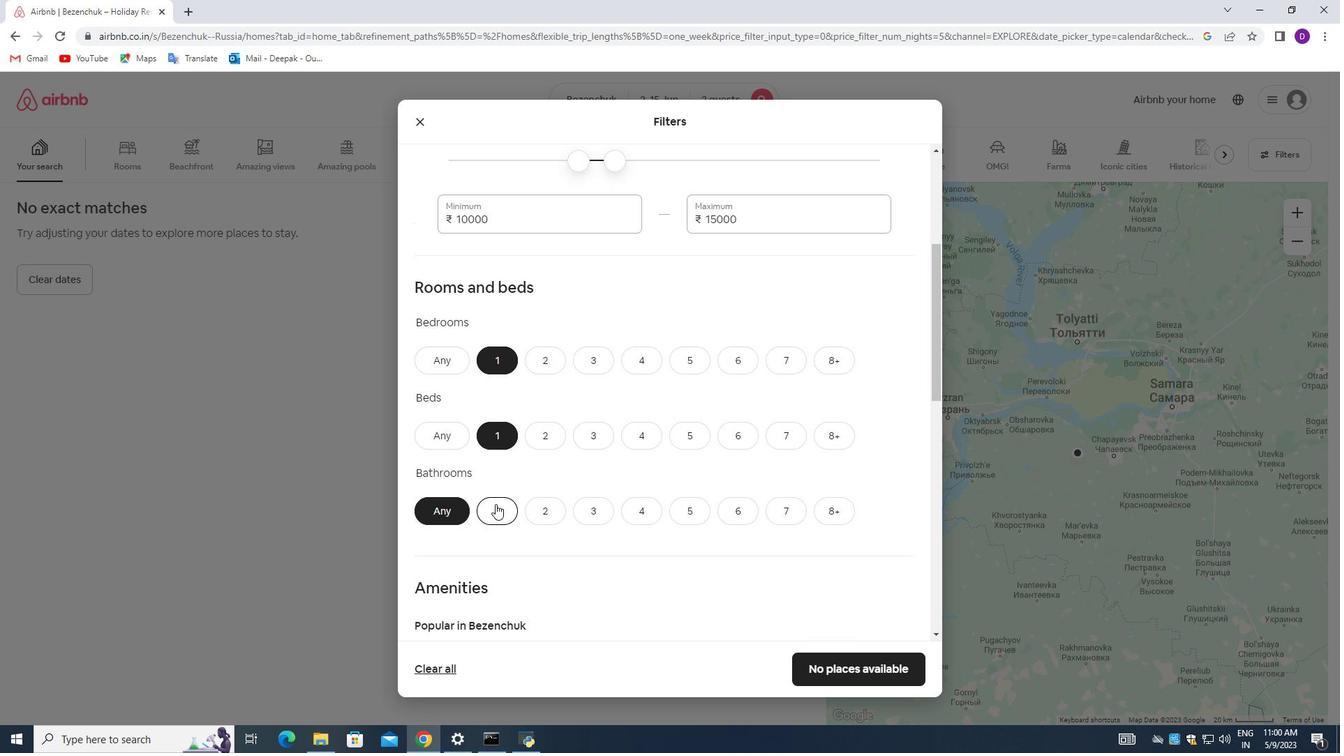 
Action: Mouse moved to (610, 394)
Screenshot: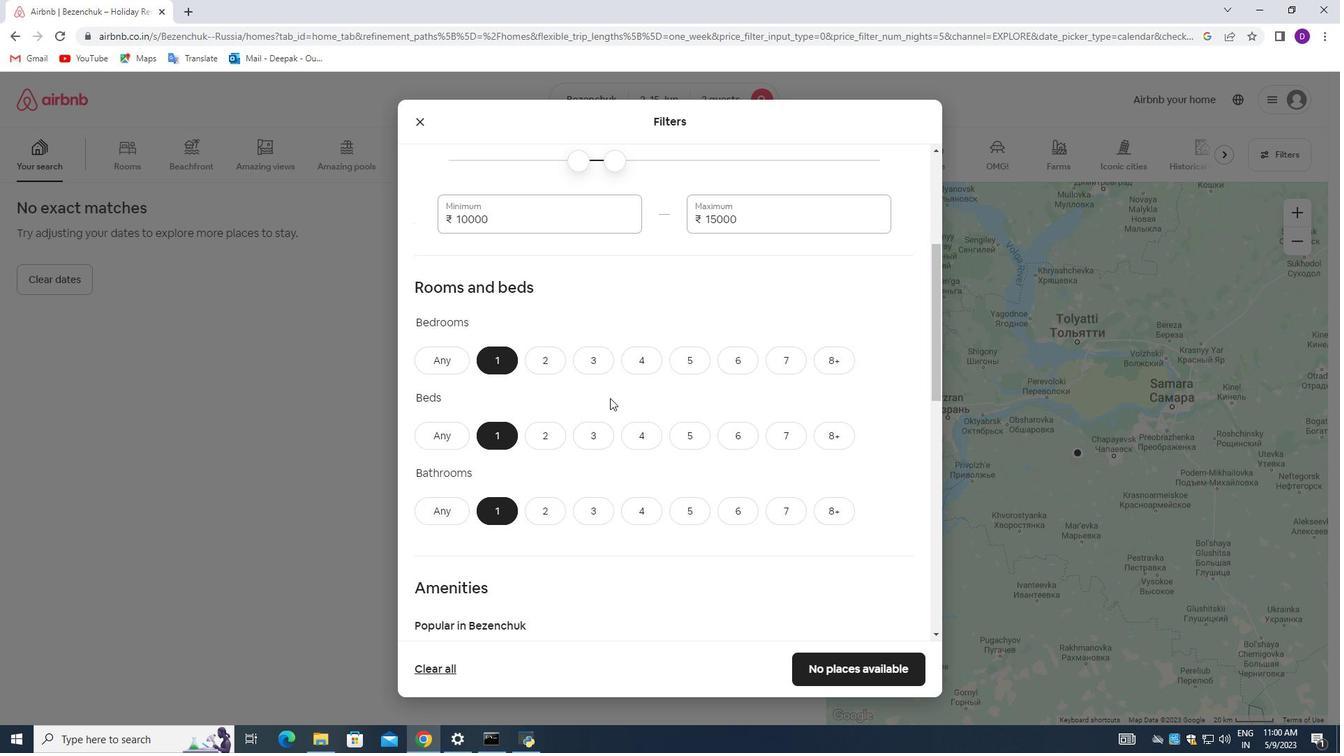 
Action: Mouse scrolled (610, 393) with delta (0, 0)
Screenshot: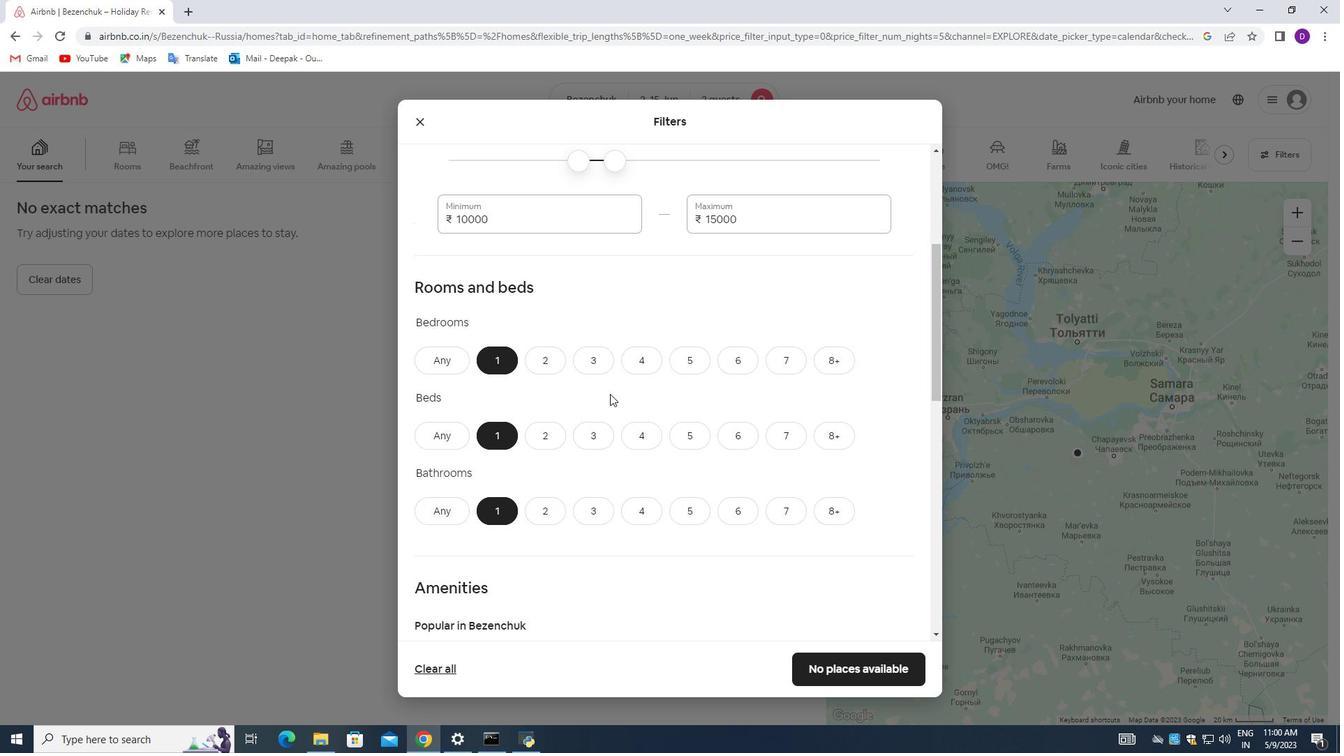 
Action: Mouse scrolled (610, 393) with delta (0, 0)
Screenshot: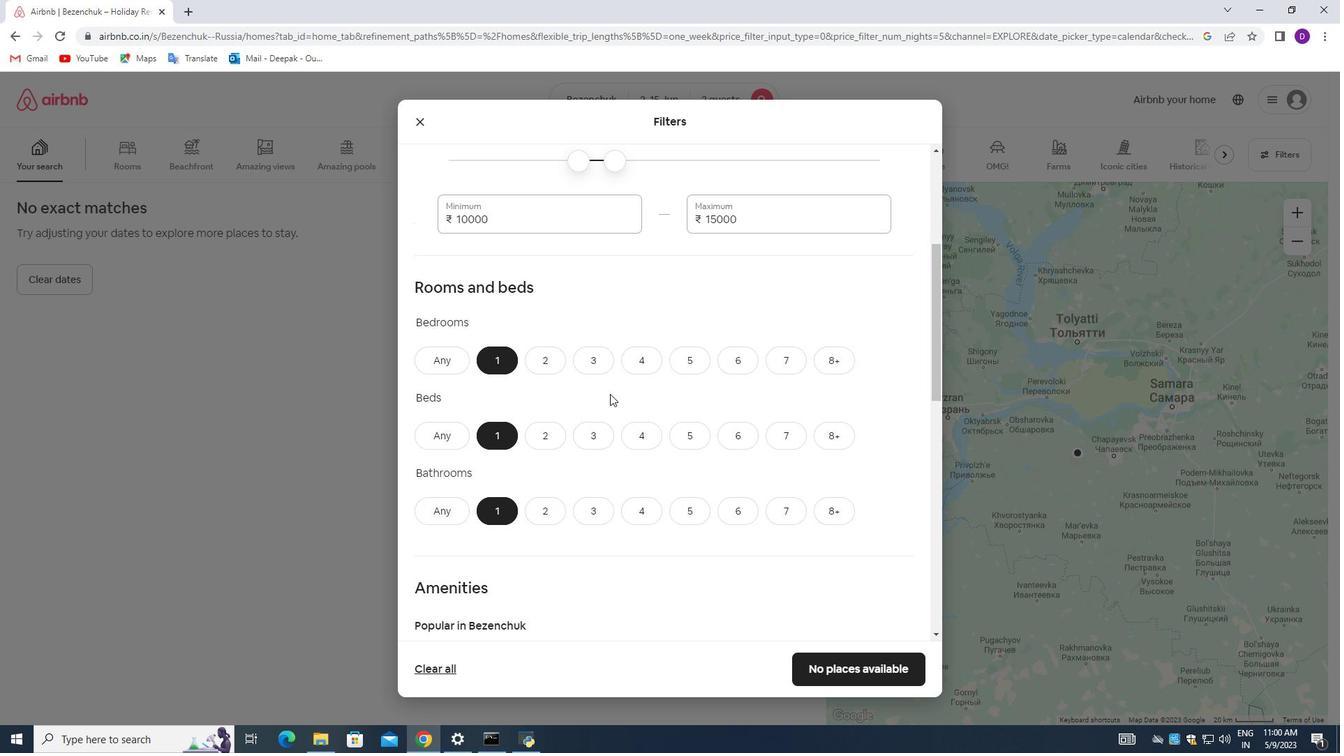 
Action: Mouse scrolled (610, 393) with delta (0, 0)
Screenshot: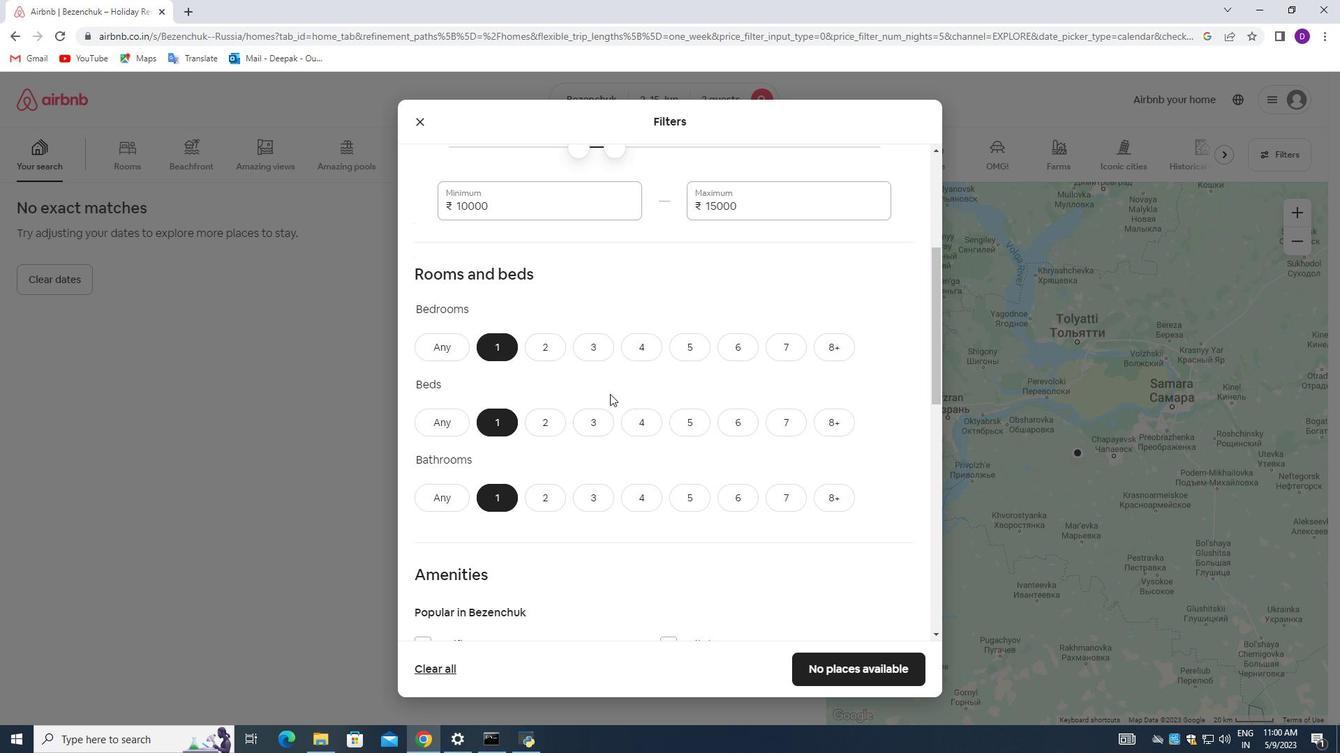 
Action: Mouse moved to (600, 399)
Screenshot: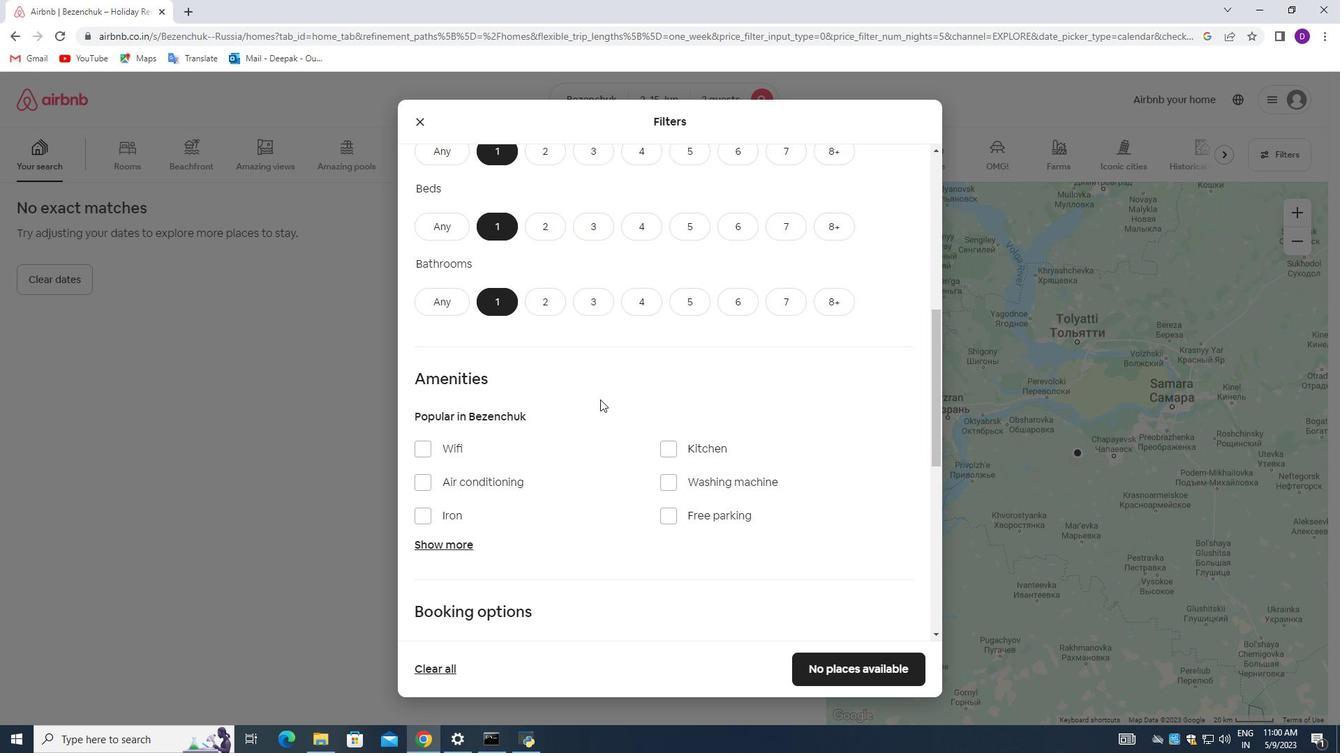 
Action: Mouse scrolled (600, 399) with delta (0, 0)
Screenshot: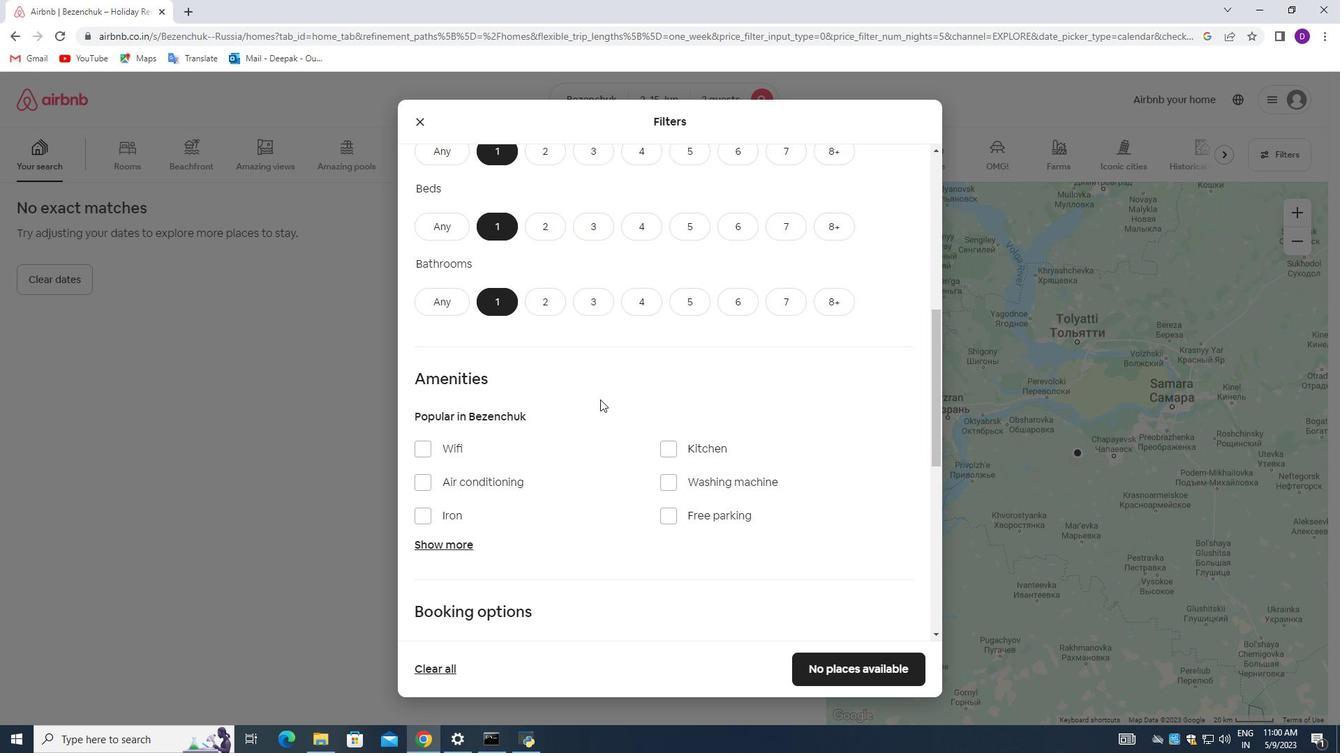 
Action: Mouse moved to (599, 399)
Screenshot: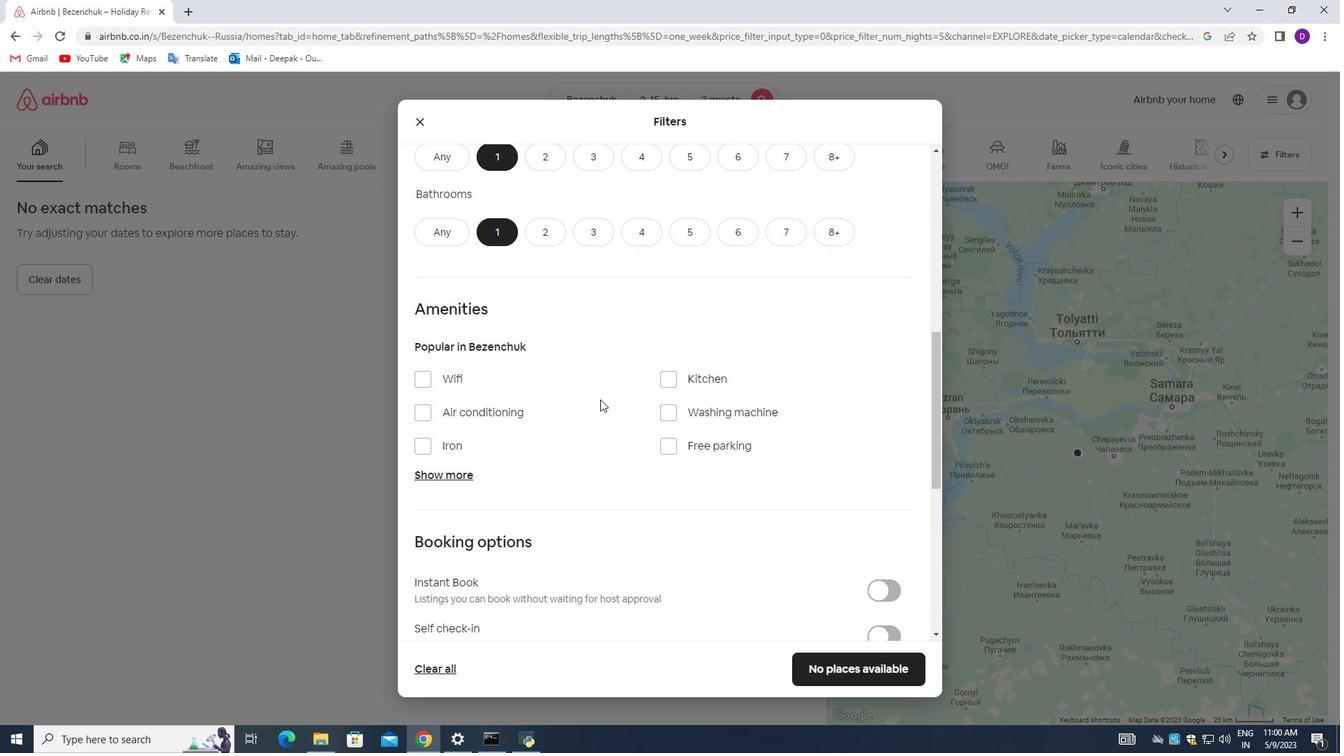 
Action: Mouse scrolled (599, 398) with delta (0, 0)
Screenshot: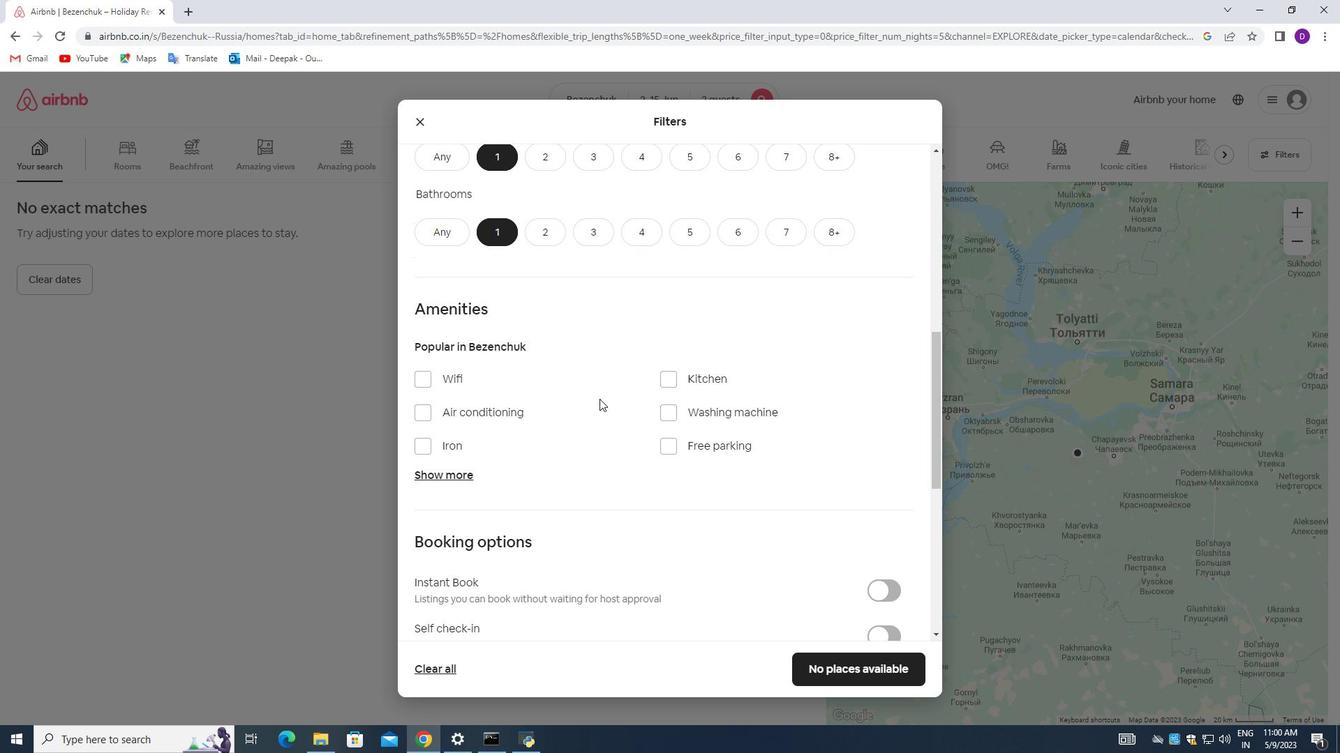 
Action: Mouse scrolled (599, 398) with delta (0, 0)
Screenshot: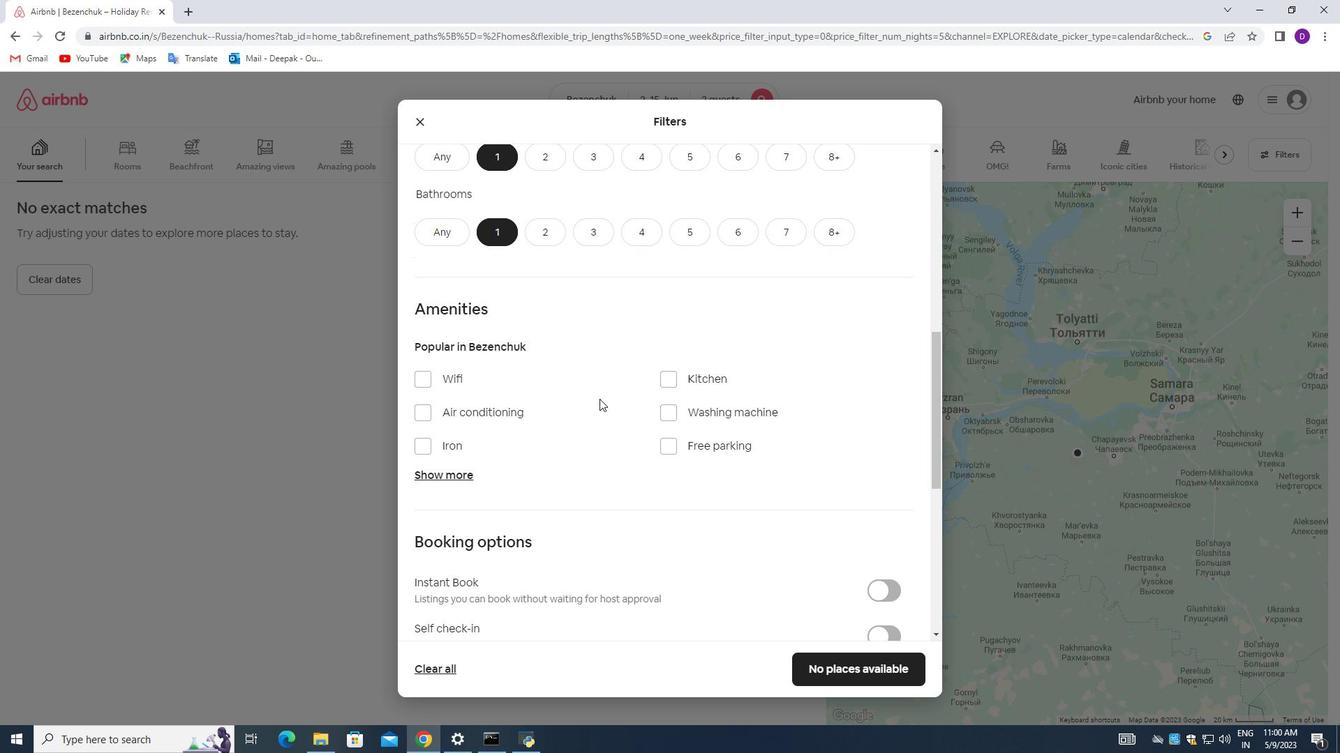 
Action: Mouse scrolled (599, 398) with delta (0, 0)
Screenshot: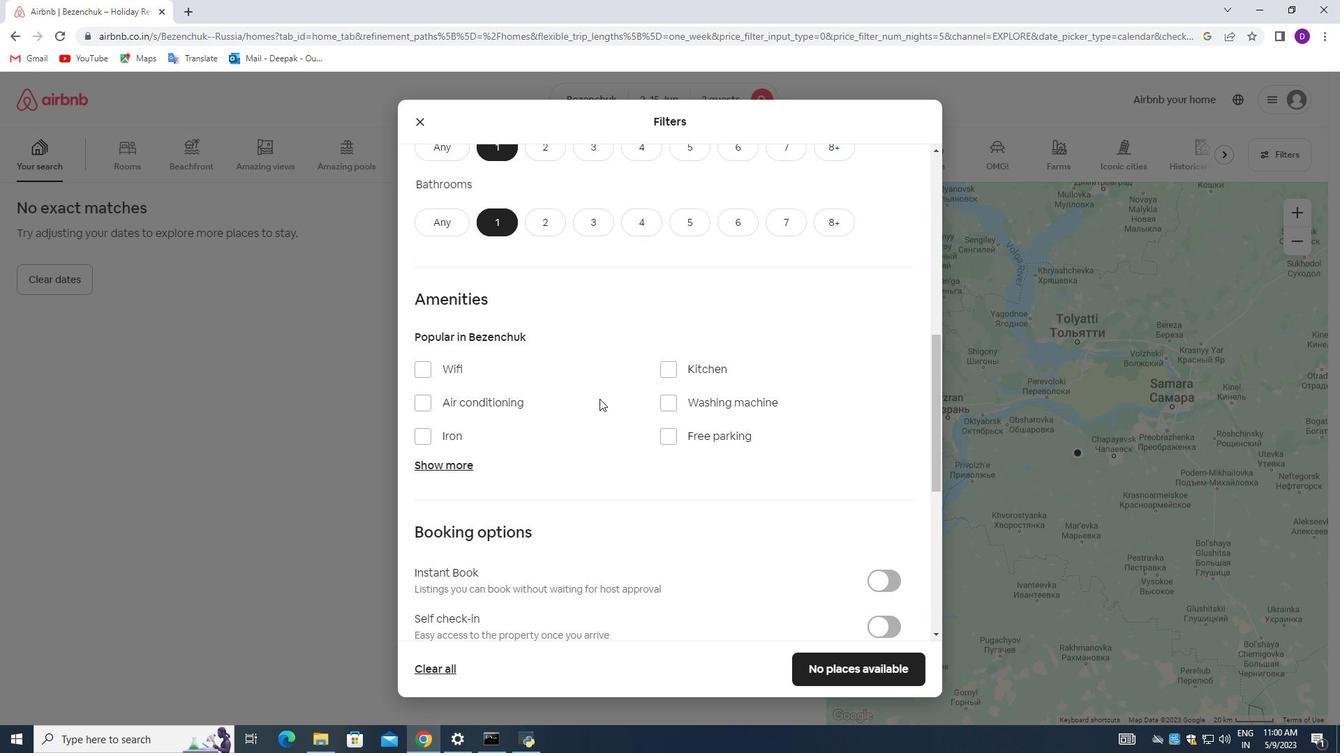 
Action: Mouse moved to (878, 432)
Screenshot: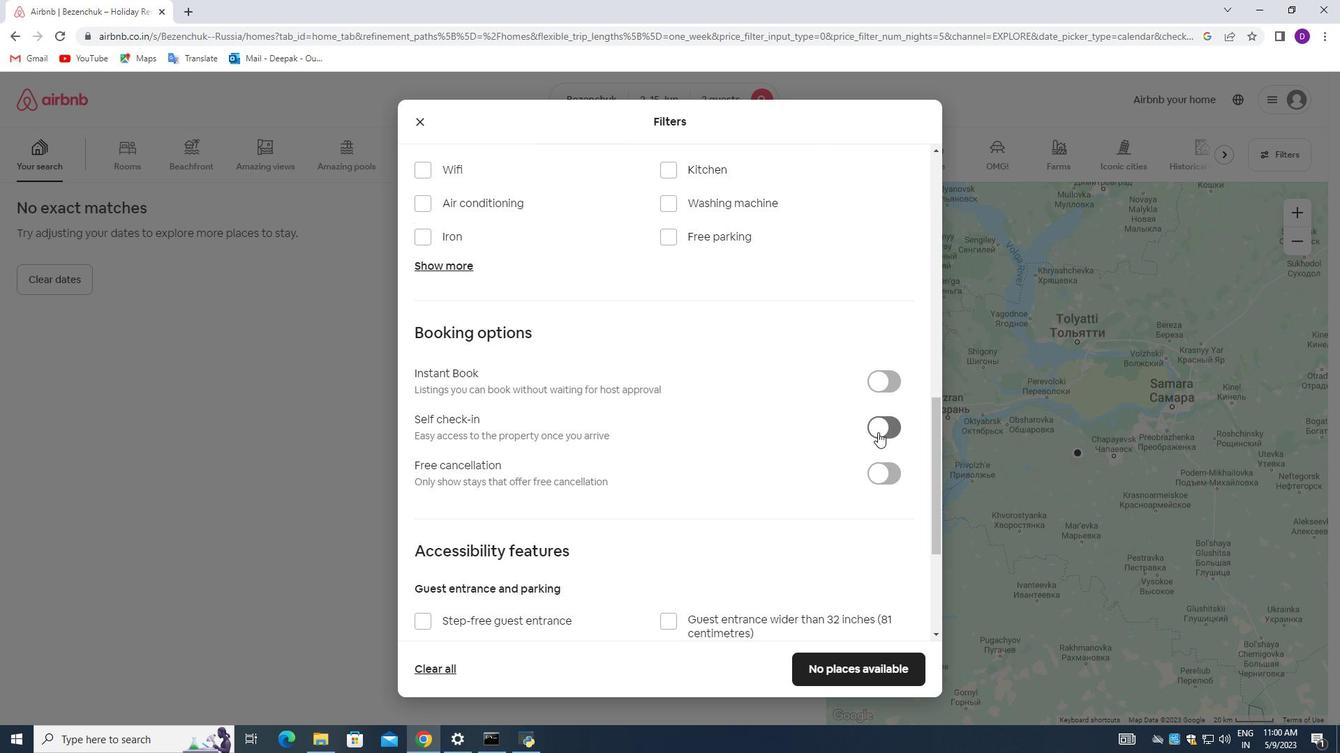 
Action: Mouse pressed left at (878, 432)
Screenshot: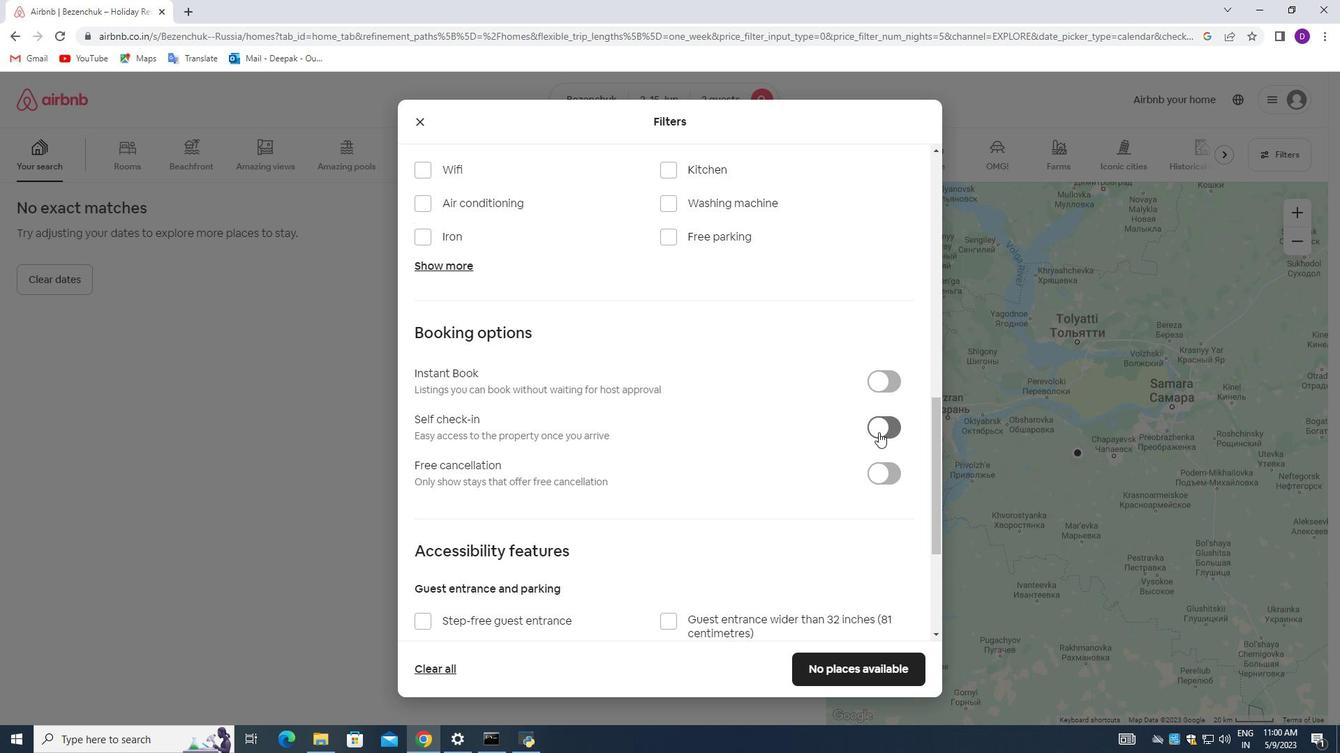 
Action: Mouse moved to (614, 432)
Screenshot: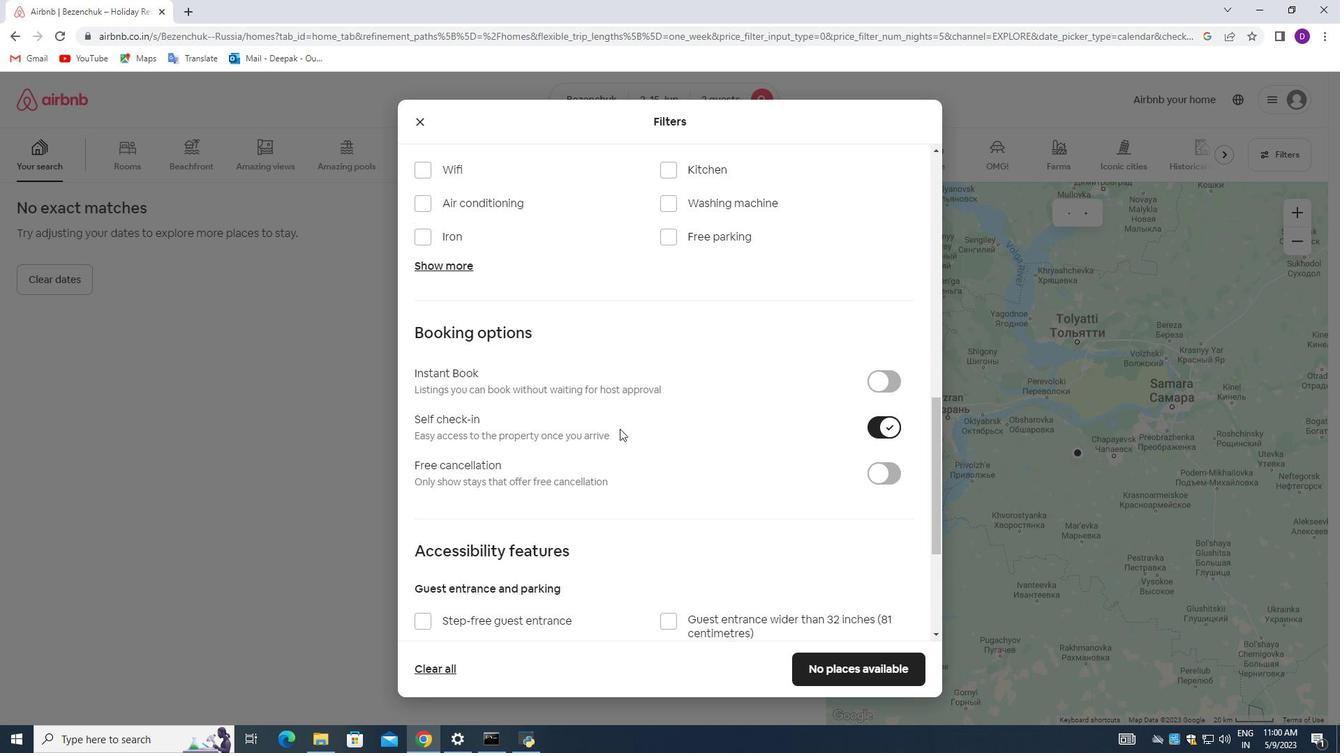 
Action: Mouse scrolled (614, 432) with delta (0, 0)
Screenshot: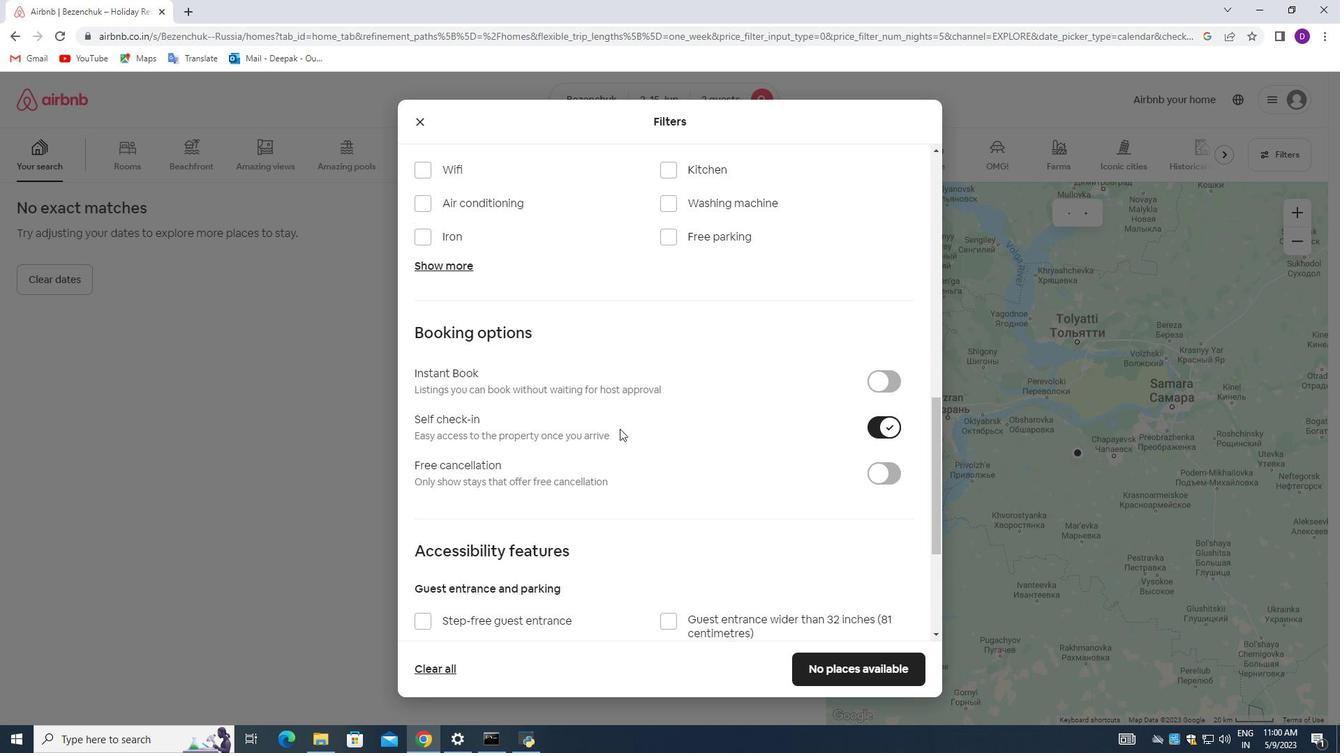 
Action: Mouse moved to (612, 434)
Screenshot: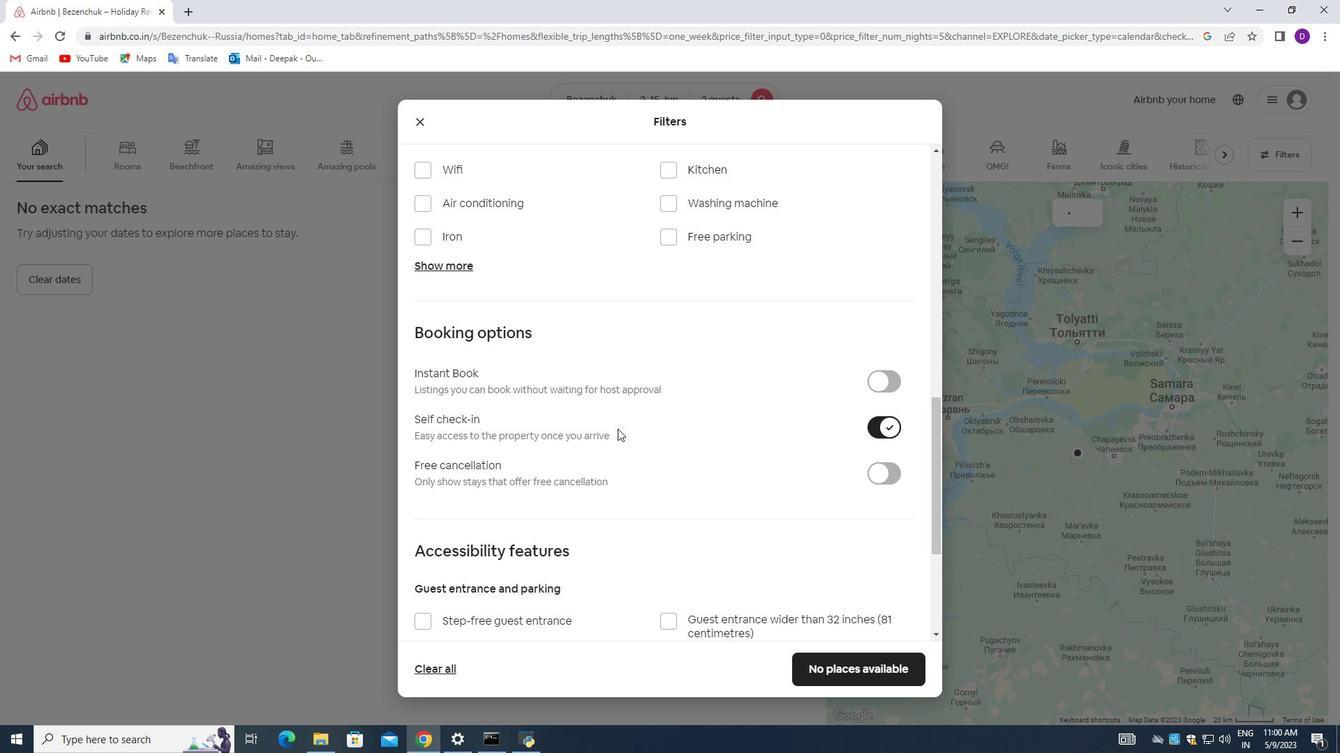 
Action: Mouse scrolled (612, 434) with delta (0, 0)
Screenshot: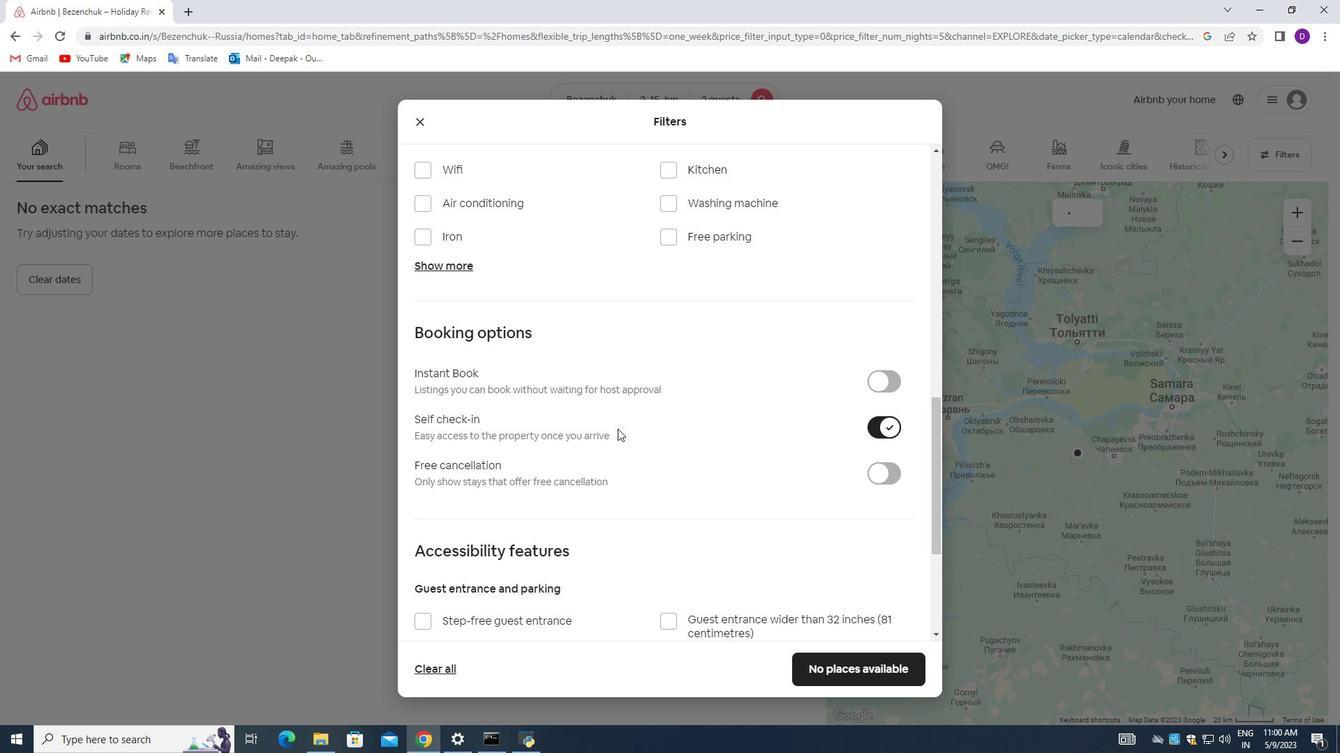 
Action: Mouse moved to (610, 436)
Screenshot: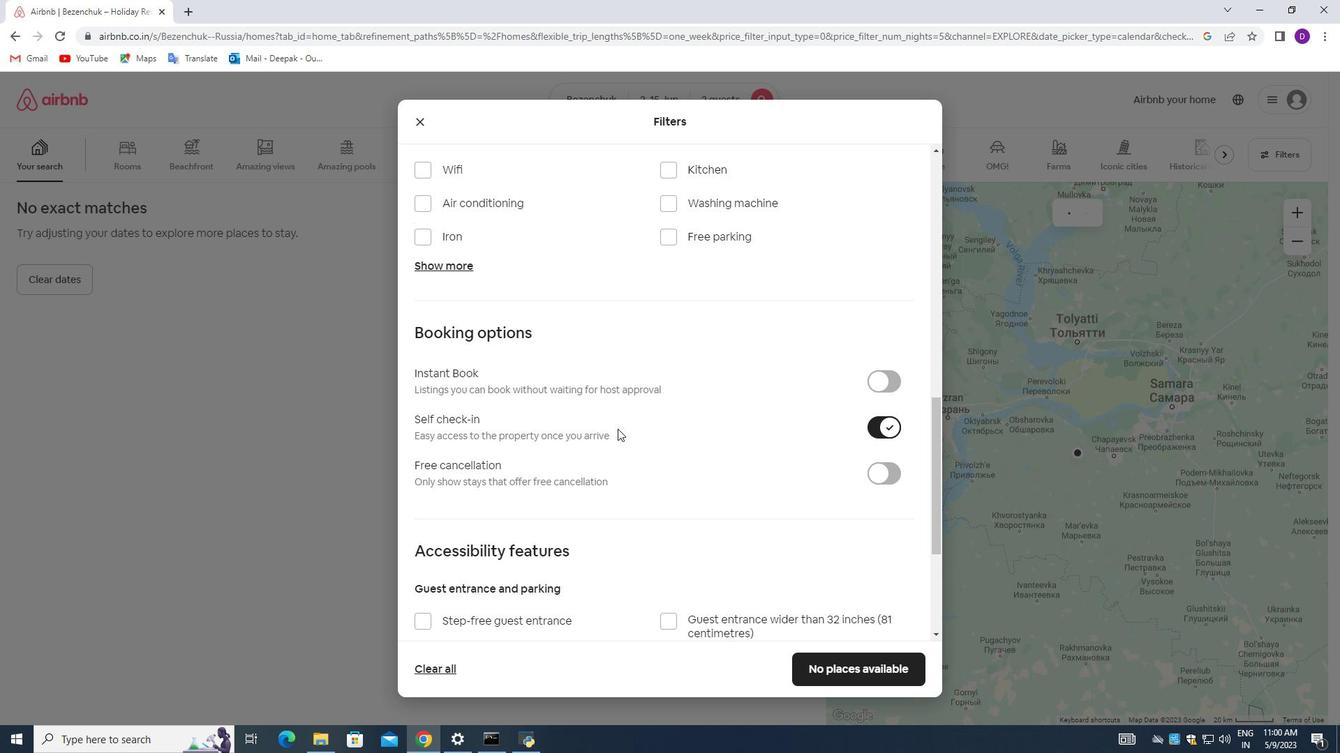 
Action: Mouse scrolled (610, 435) with delta (0, 0)
Screenshot: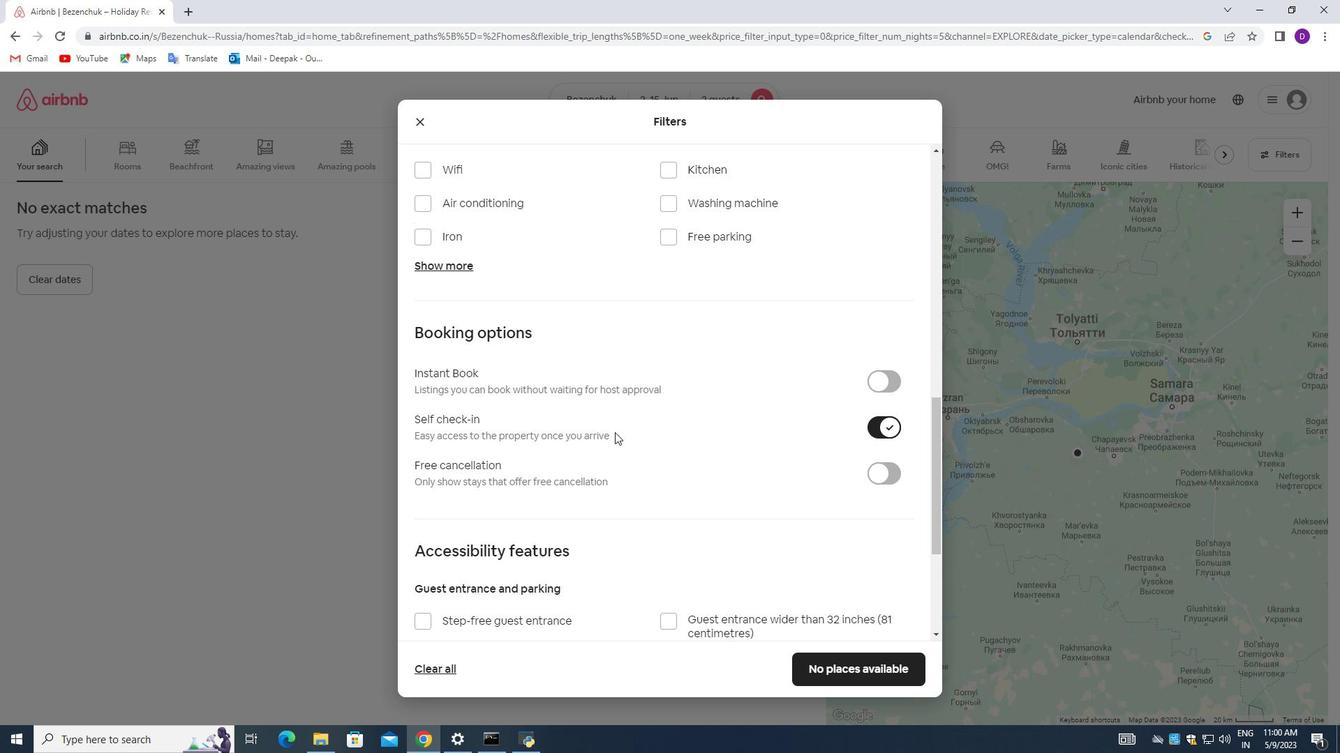 
Action: Mouse moved to (609, 436)
Screenshot: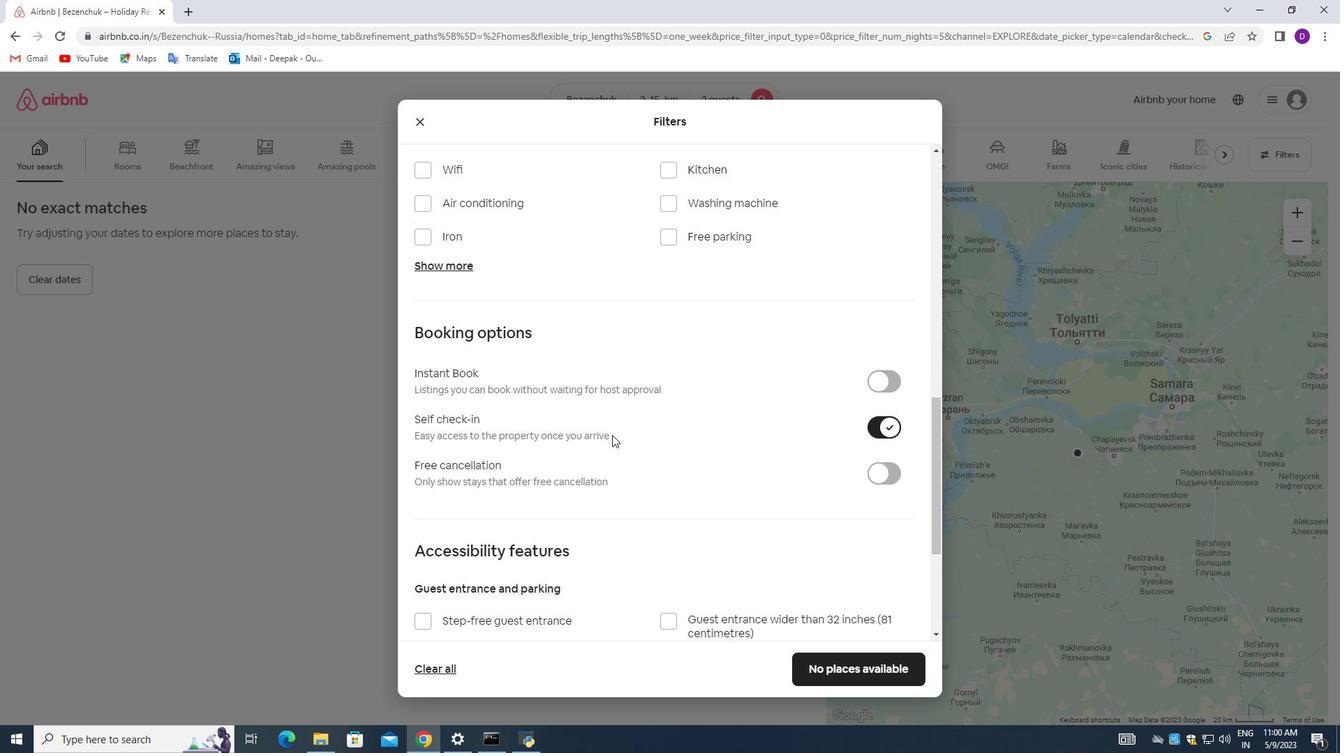 
Action: Mouse scrolled (609, 435) with delta (0, 0)
Screenshot: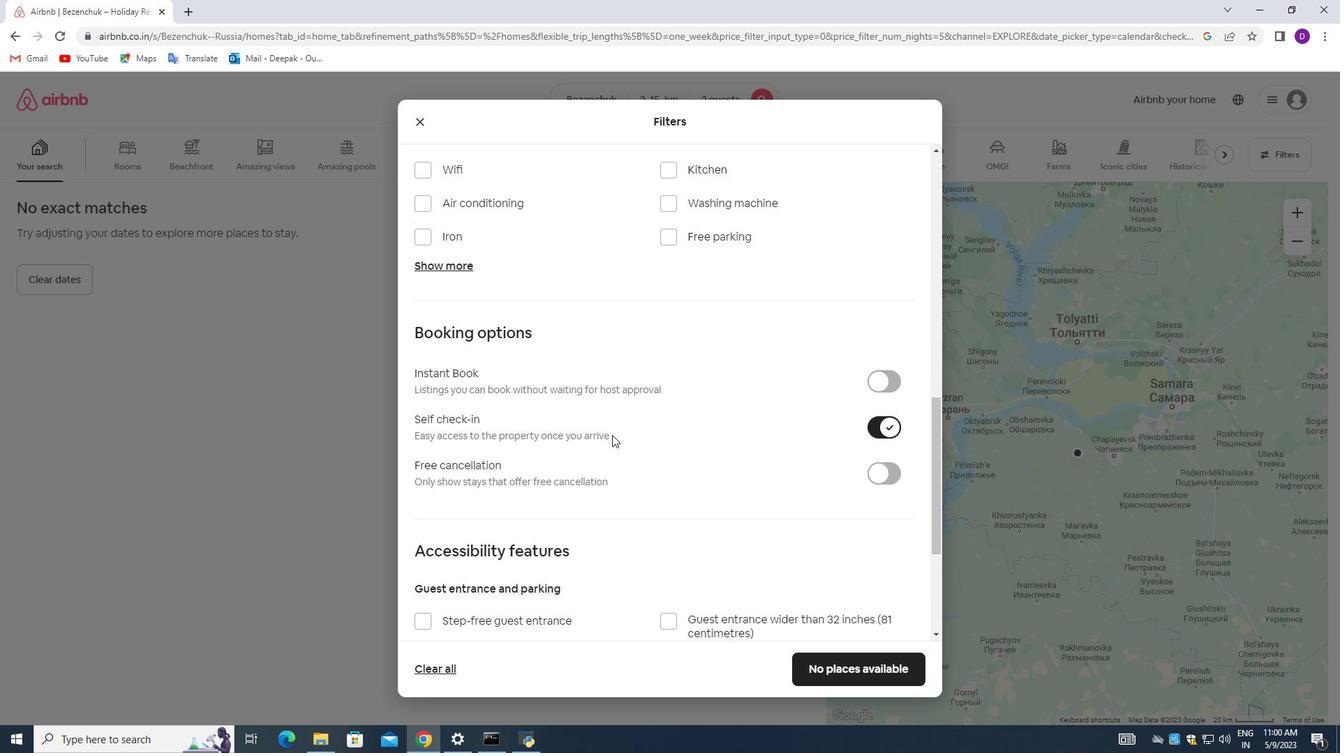 
Action: Mouse moved to (608, 436)
Screenshot: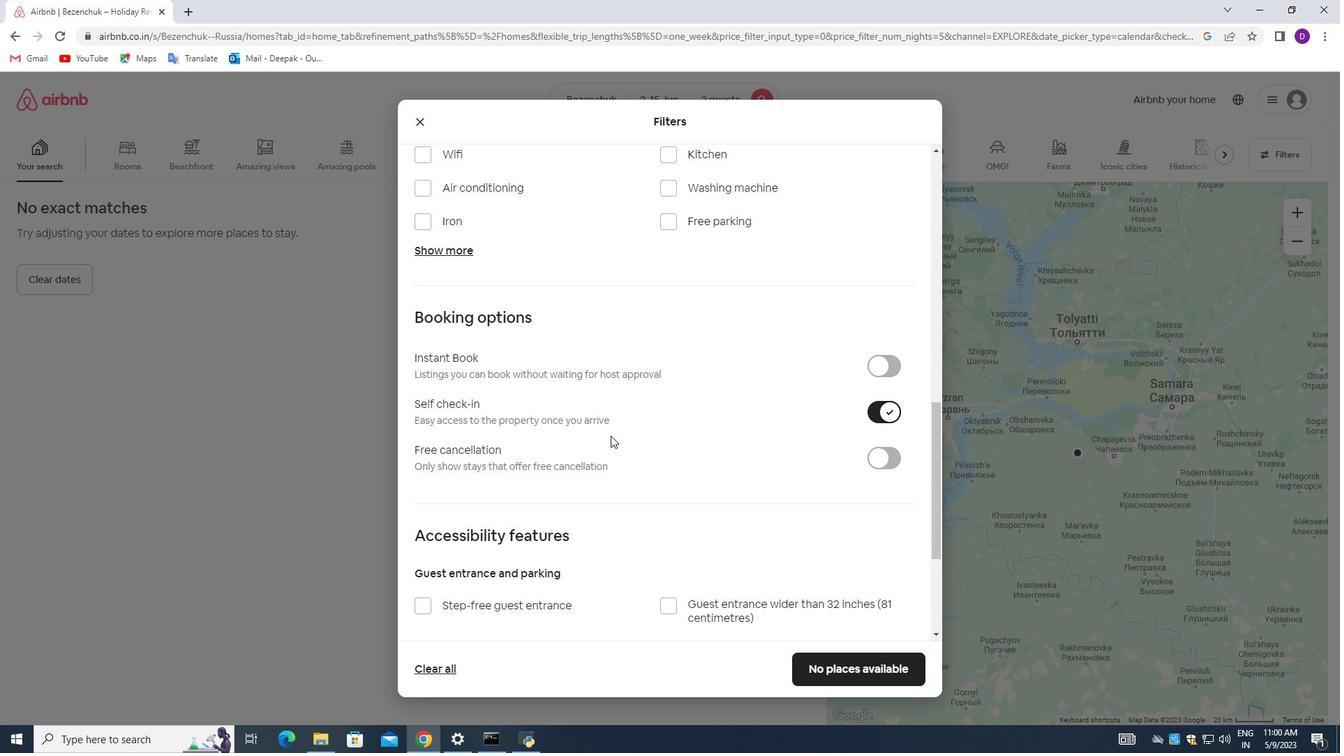 
Action: Mouse scrolled (608, 435) with delta (0, 0)
Screenshot: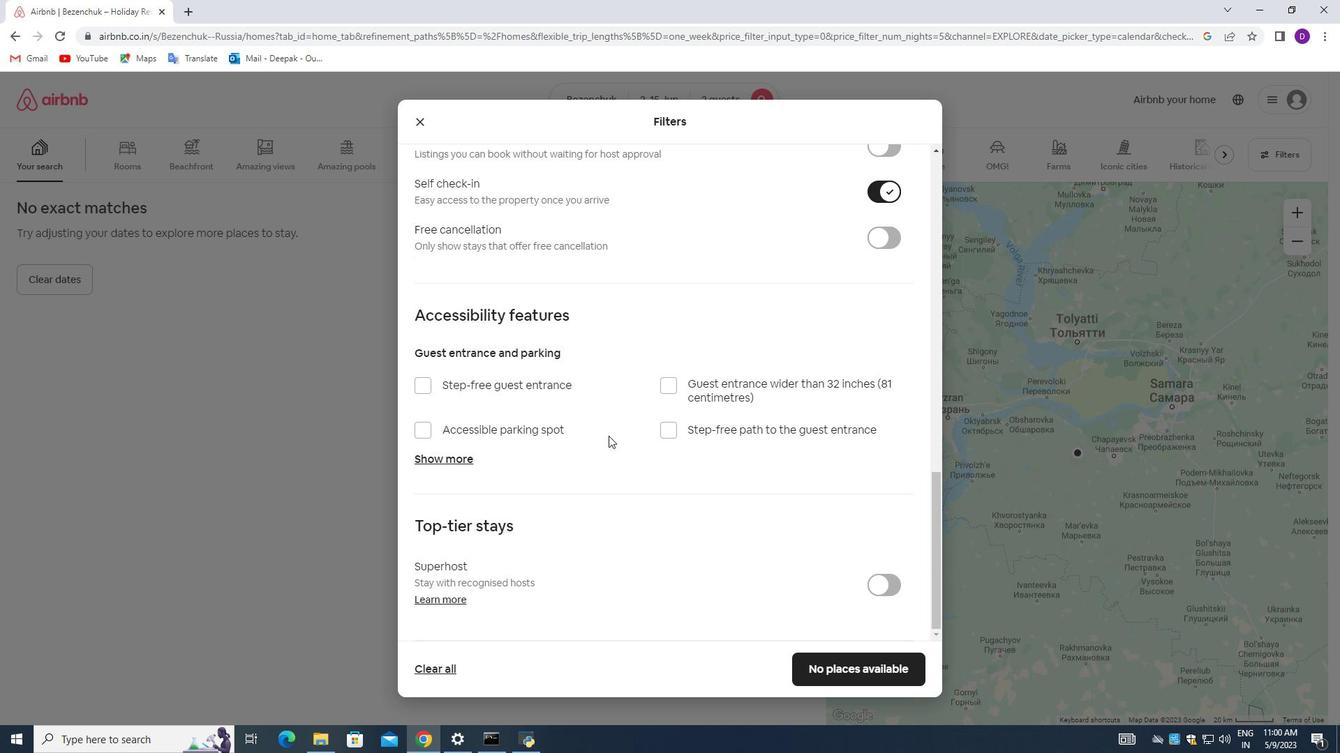 
Action: Mouse scrolled (608, 435) with delta (0, 0)
Screenshot: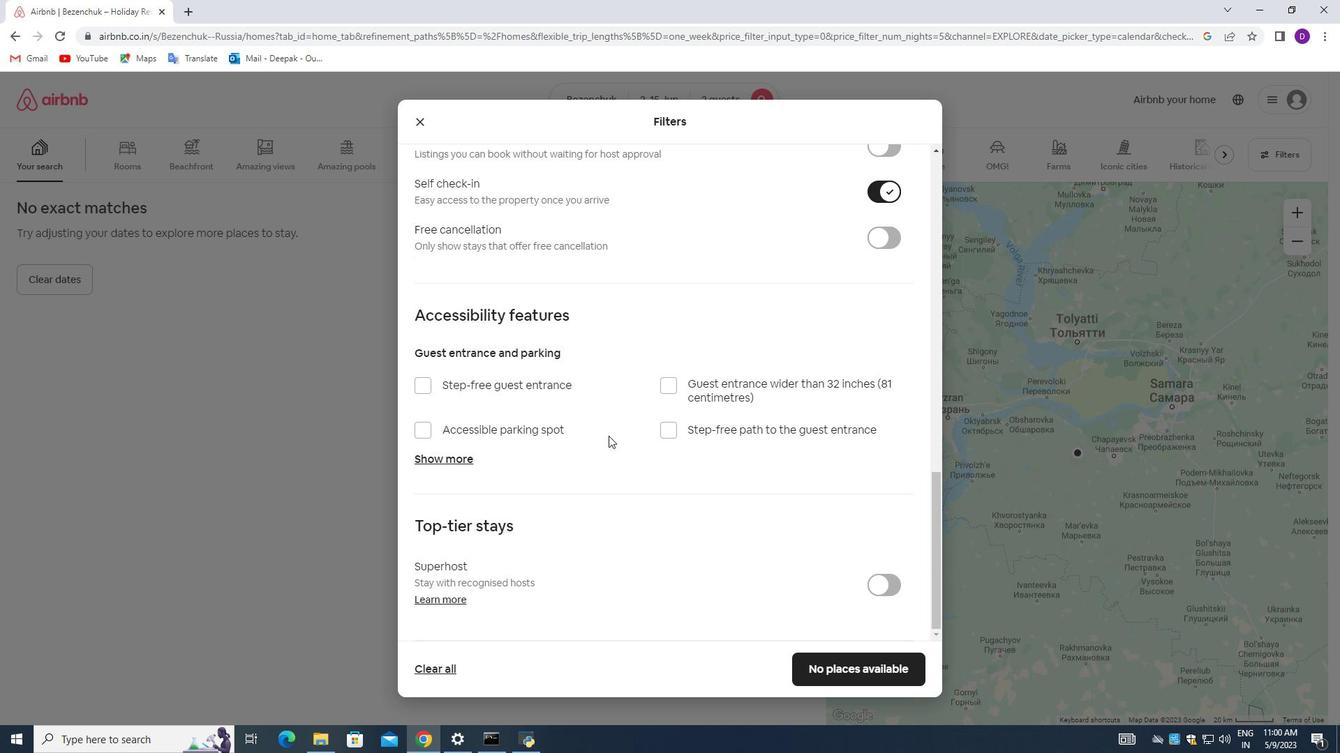
Action: Mouse scrolled (608, 435) with delta (0, 0)
Screenshot: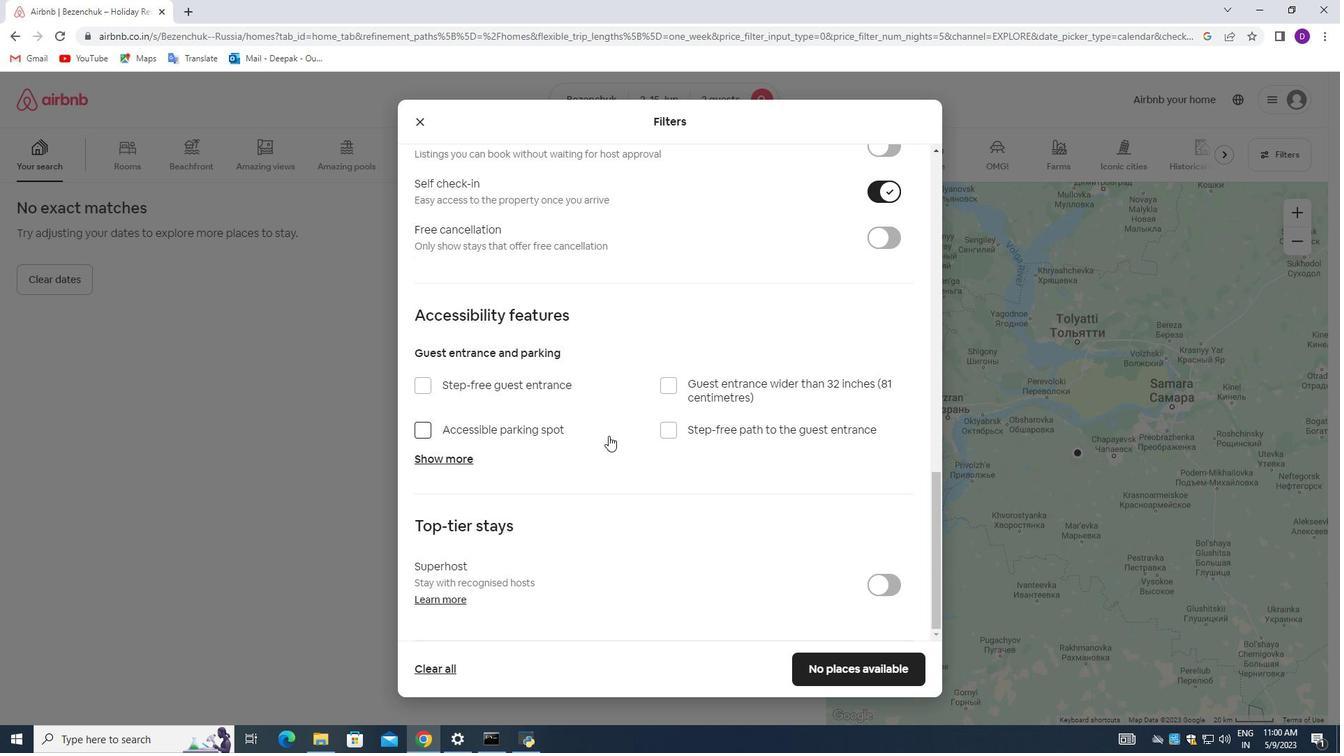 
Action: Mouse scrolled (608, 435) with delta (0, 0)
Screenshot: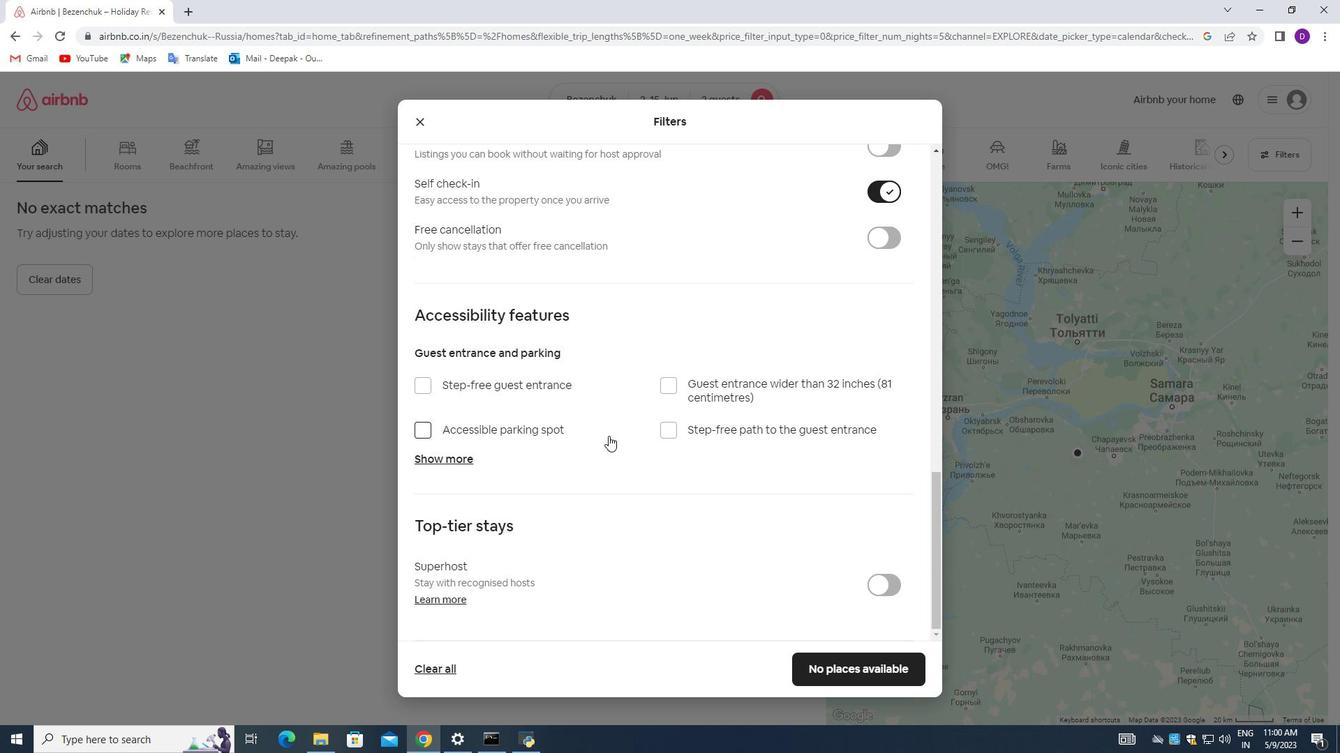 
Action: Mouse moved to (825, 667)
Screenshot: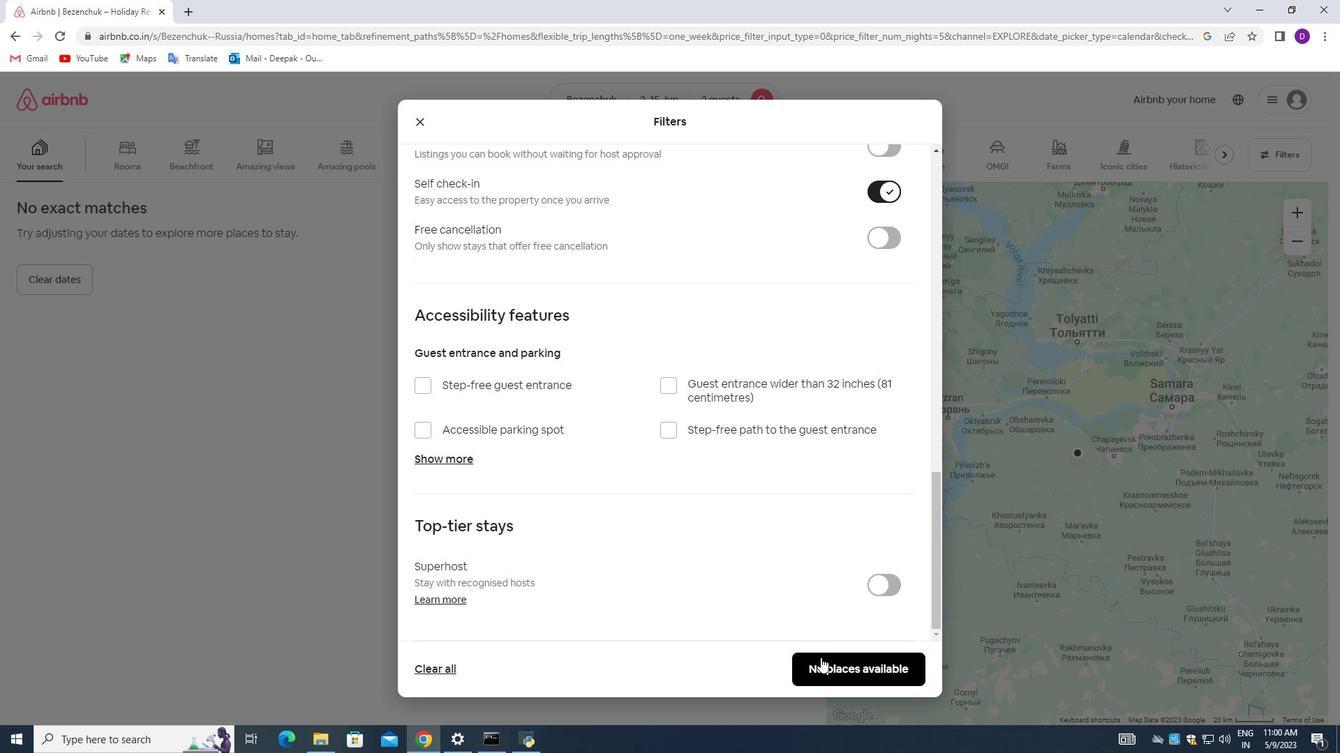 
Action: Mouse pressed left at (825, 667)
Screenshot: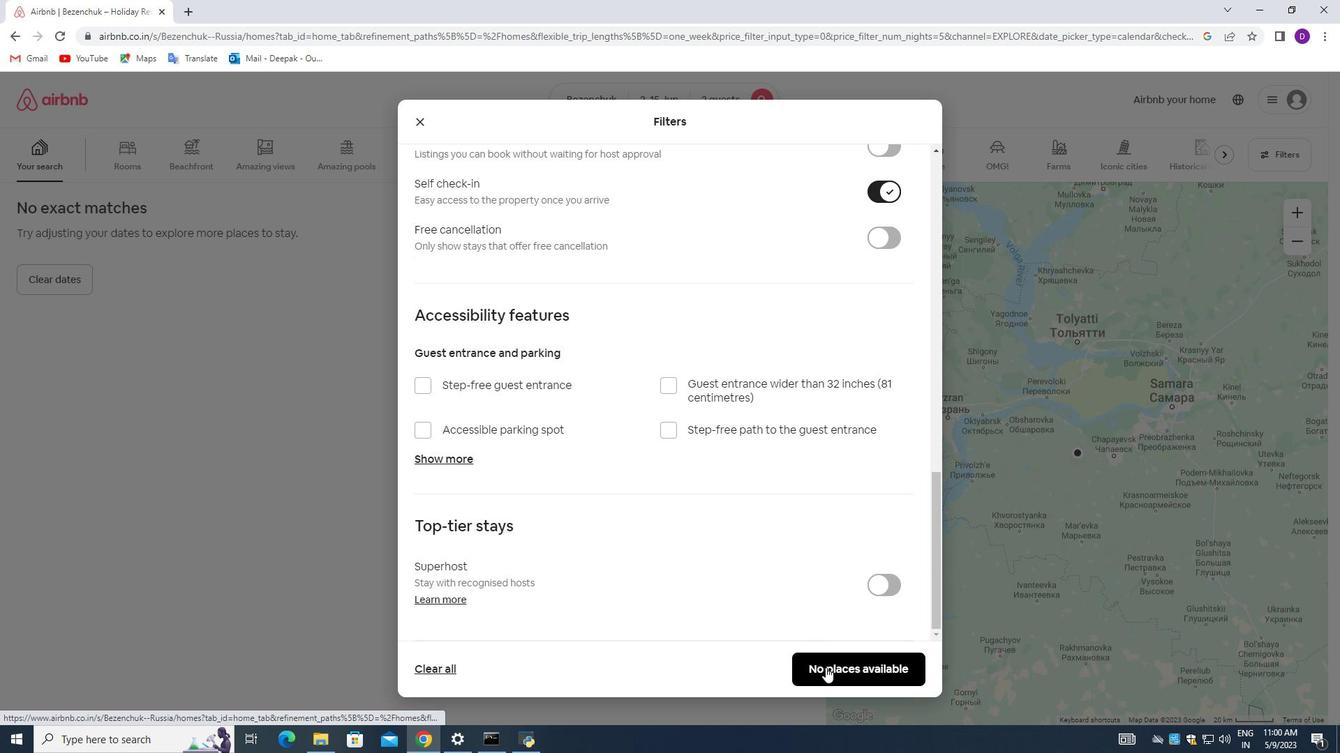
Action: Mouse moved to (792, 547)
Screenshot: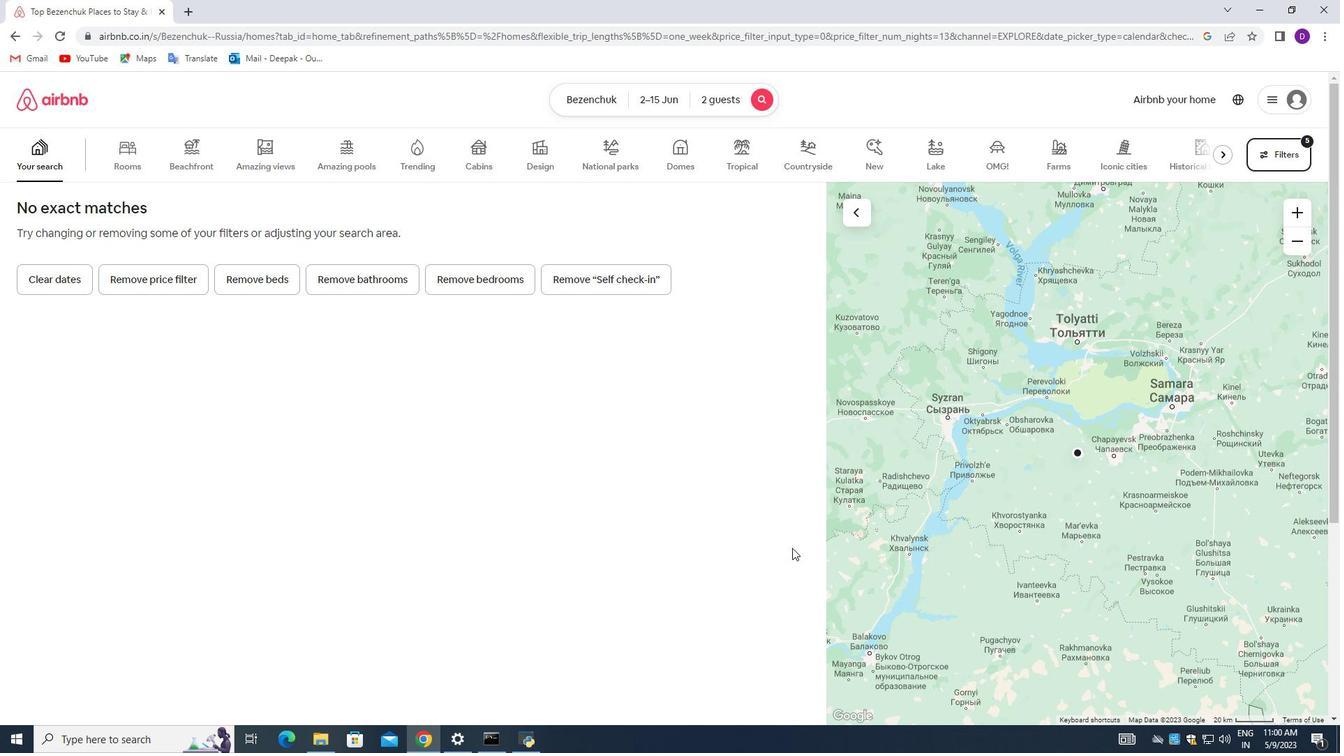 
